 Task: Search one way flight ticket for 3 adults in first from Florence: Florence Regional Airport to Rockford: Chicago Rockford International Airport(was Northwest Chicagoland Regional Airport At Rockford) on 5-1-2023. Choice of flights is Sun country airlines. Number of bags: 1 carry on bag. Price is upto 100000. Outbound departure time preference is 4:15.
Action: Mouse moved to (224, 327)
Screenshot: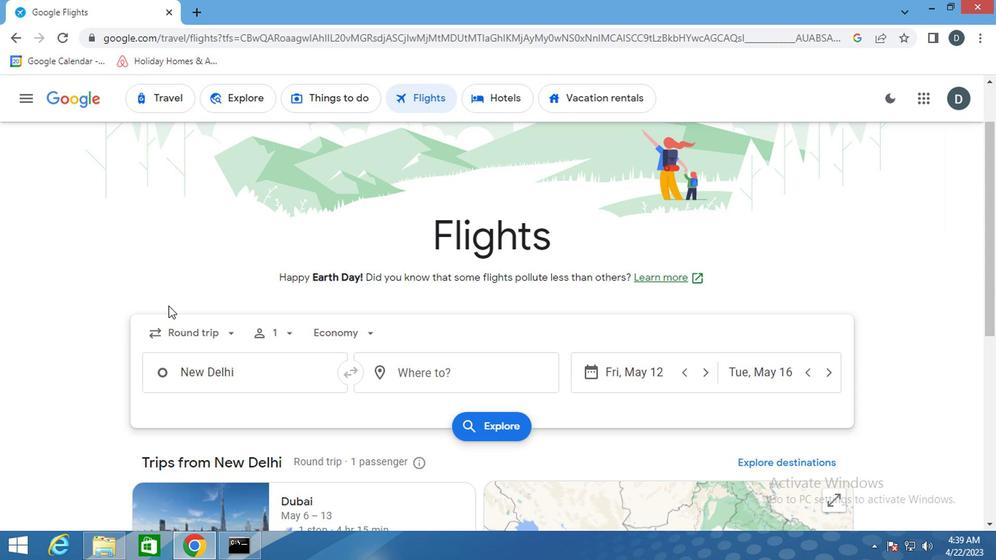 
Action: Mouse pressed left at (224, 327)
Screenshot: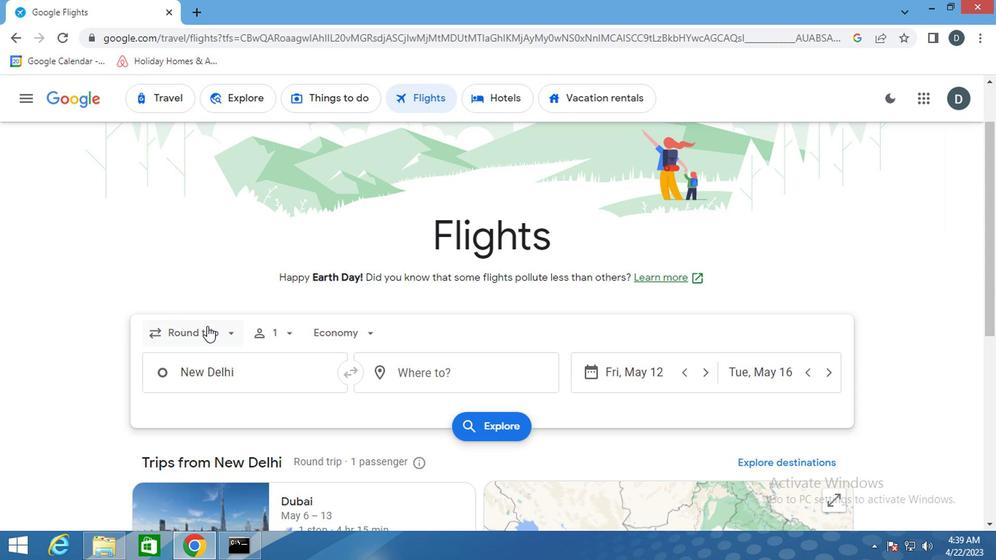 
Action: Mouse moved to (240, 383)
Screenshot: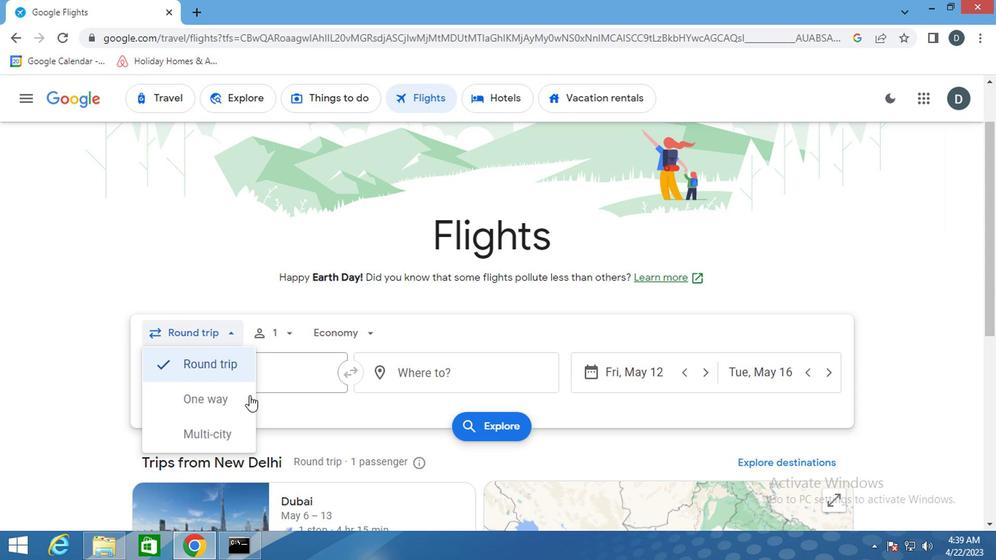 
Action: Mouse pressed left at (240, 383)
Screenshot: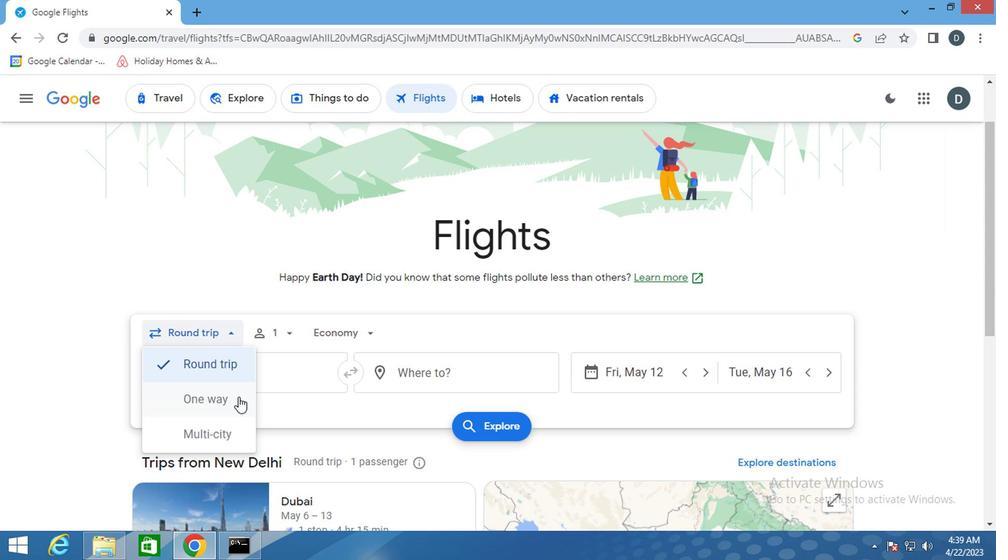 
Action: Mouse moved to (273, 323)
Screenshot: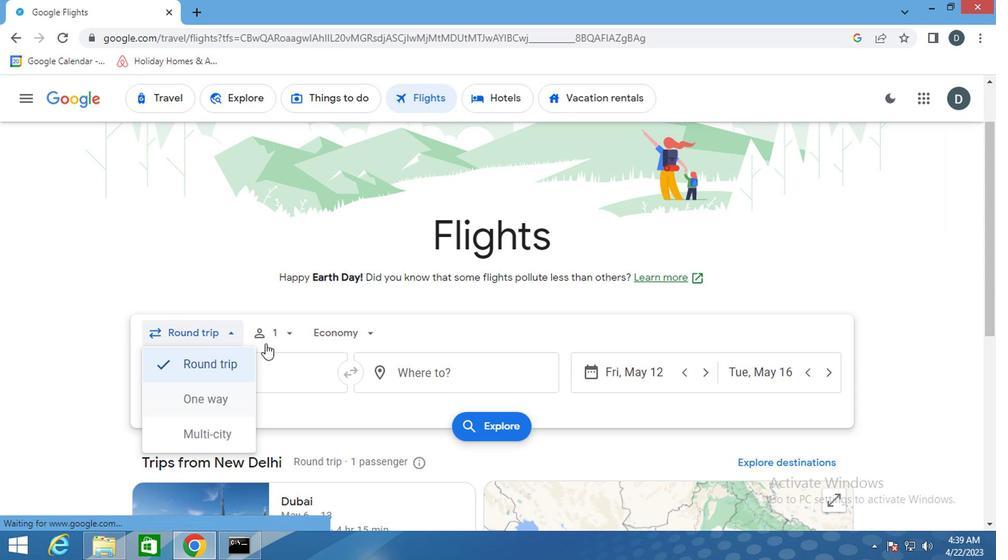 
Action: Mouse pressed left at (273, 323)
Screenshot: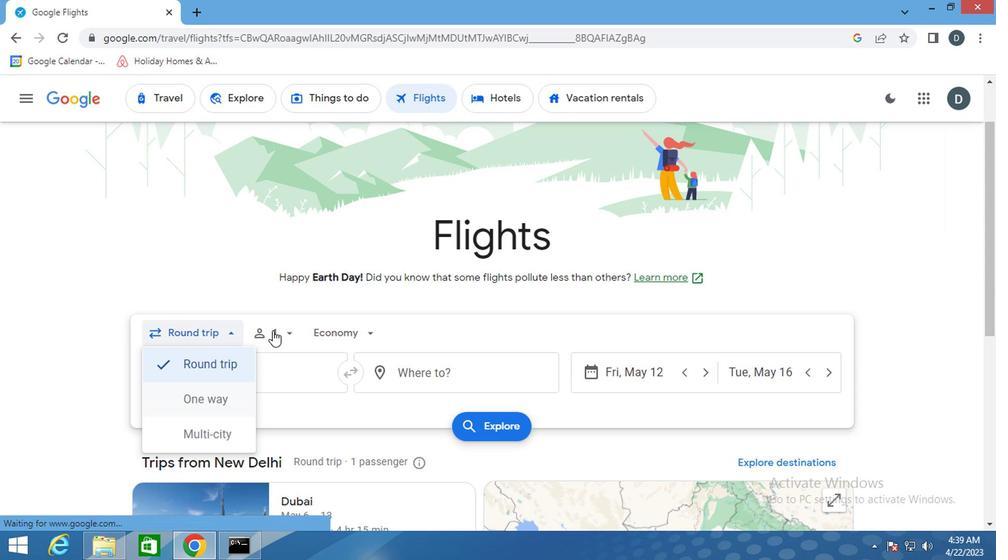 
Action: Mouse moved to (370, 356)
Screenshot: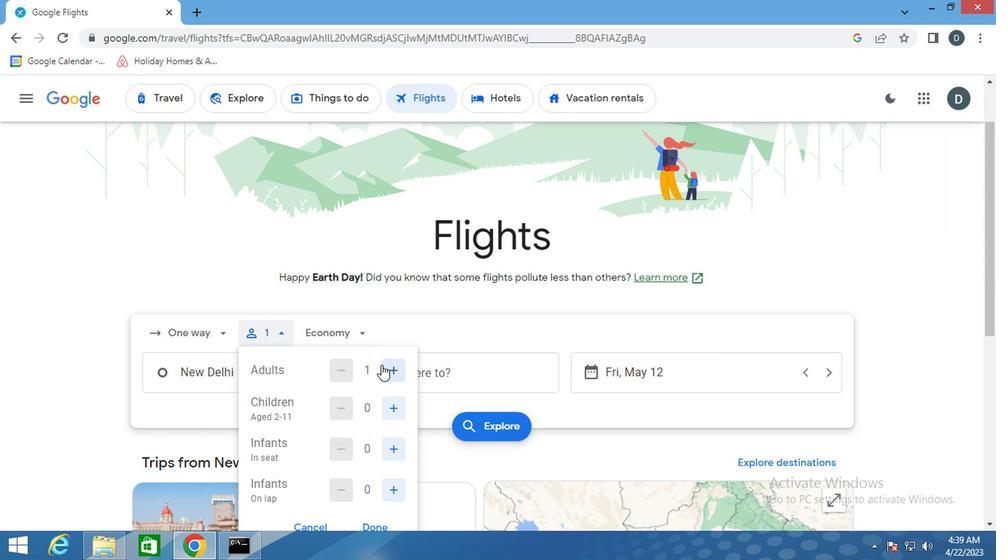 
Action: Mouse pressed left at (370, 356)
Screenshot: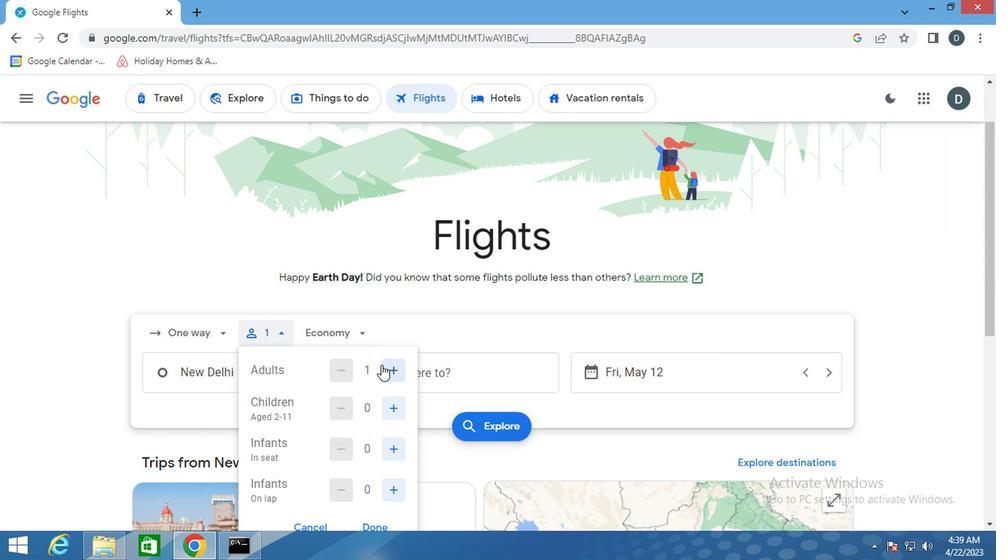 
Action: Mouse pressed left at (370, 356)
Screenshot: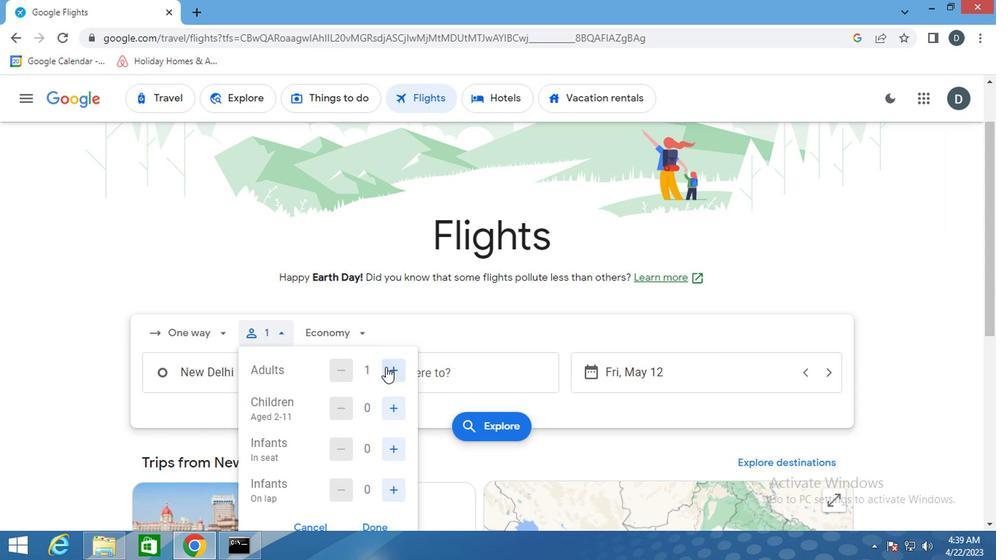 
Action: Mouse moved to (361, 497)
Screenshot: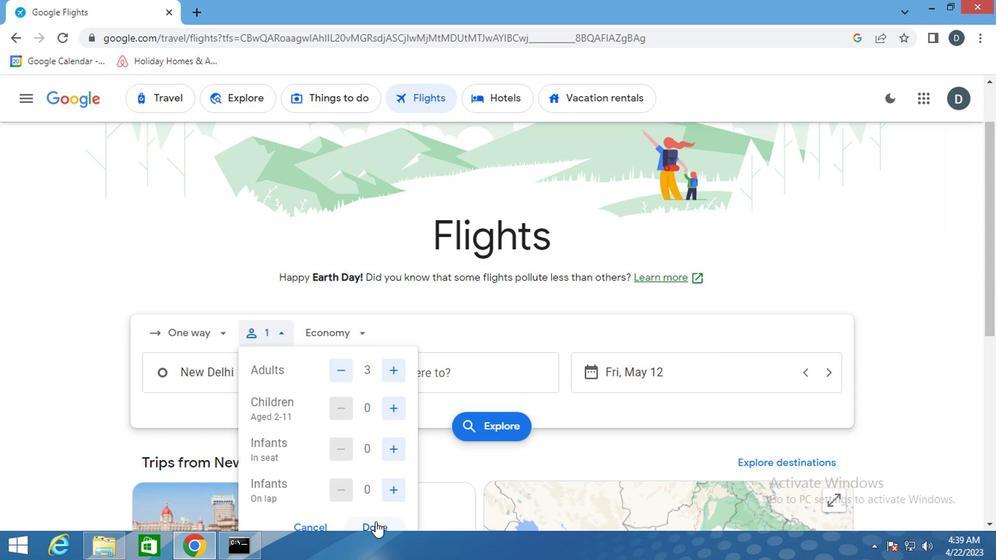 
Action: Mouse pressed left at (361, 497)
Screenshot: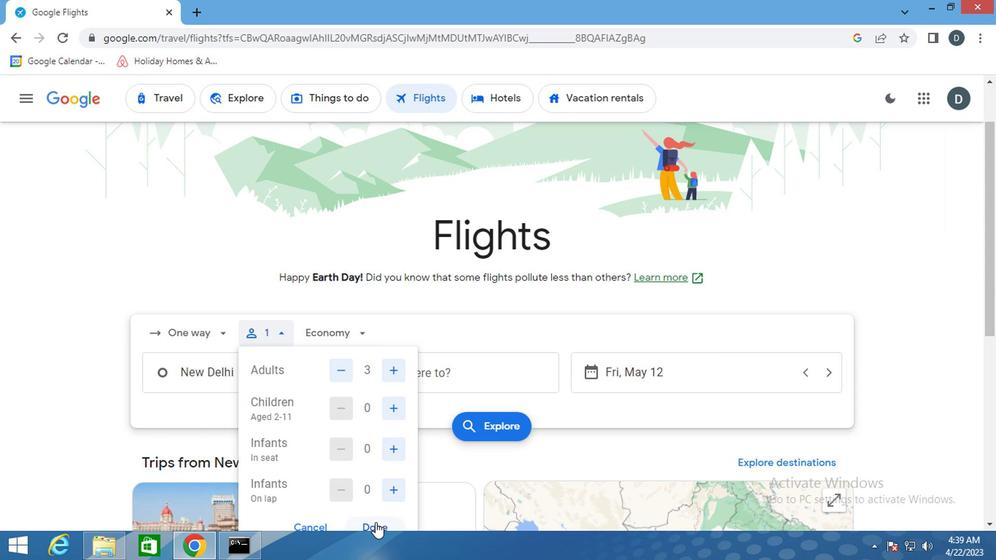 
Action: Mouse moved to (309, 317)
Screenshot: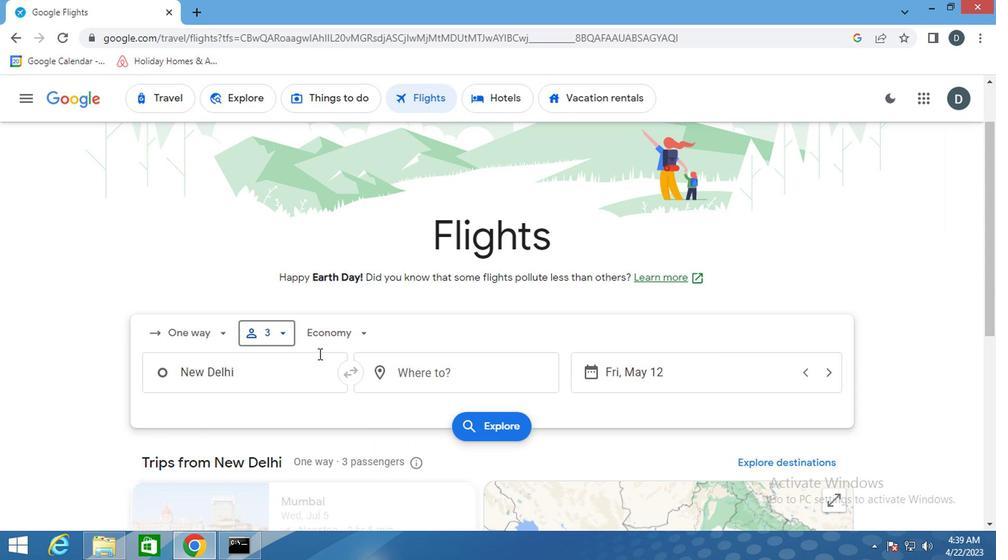 
Action: Mouse pressed left at (309, 317)
Screenshot: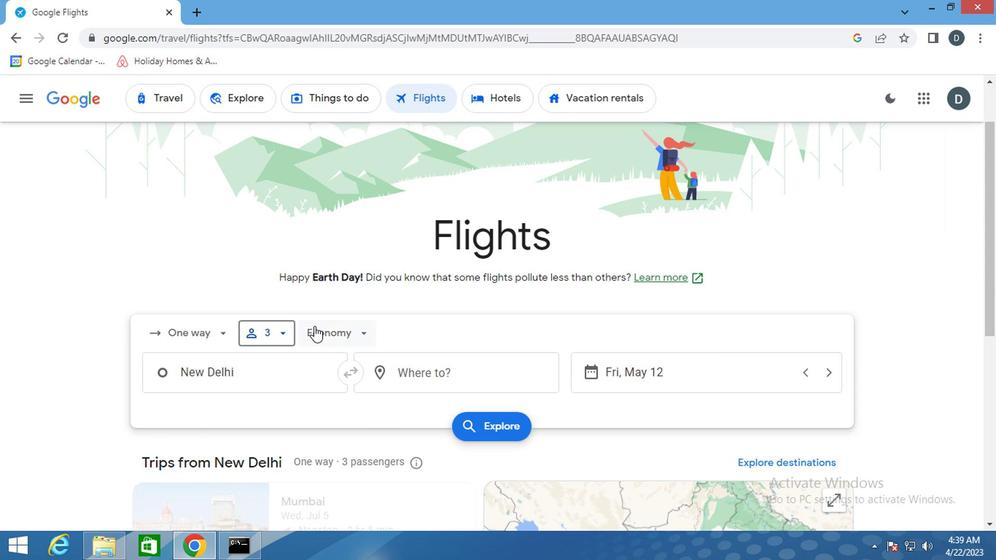 
Action: Mouse moved to (348, 441)
Screenshot: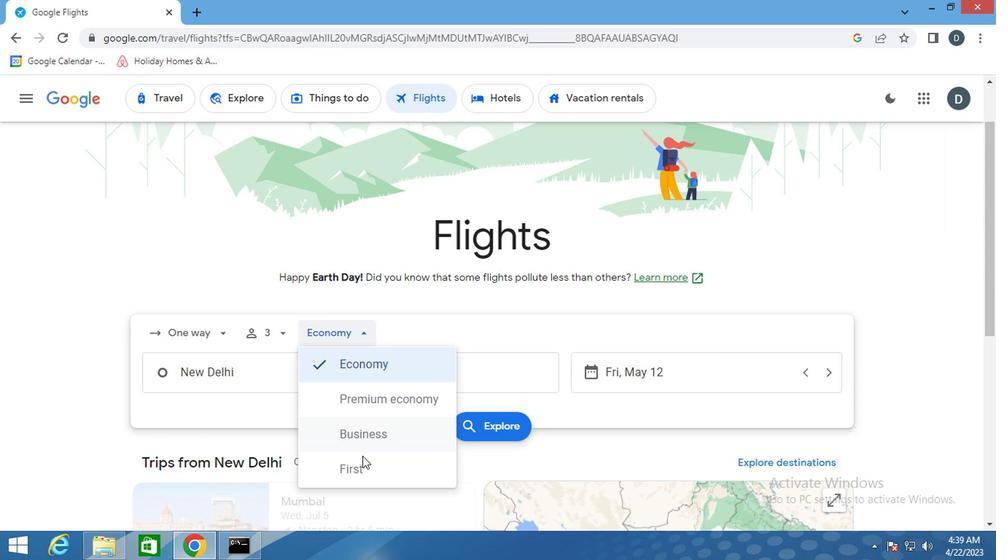 
Action: Mouse pressed left at (348, 441)
Screenshot: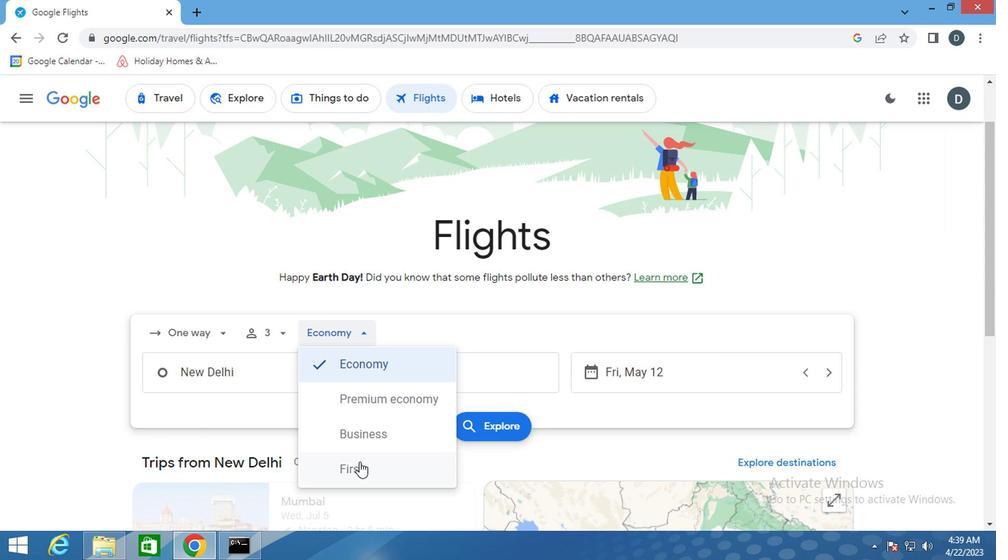 
Action: Mouse moved to (251, 351)
Screenshot: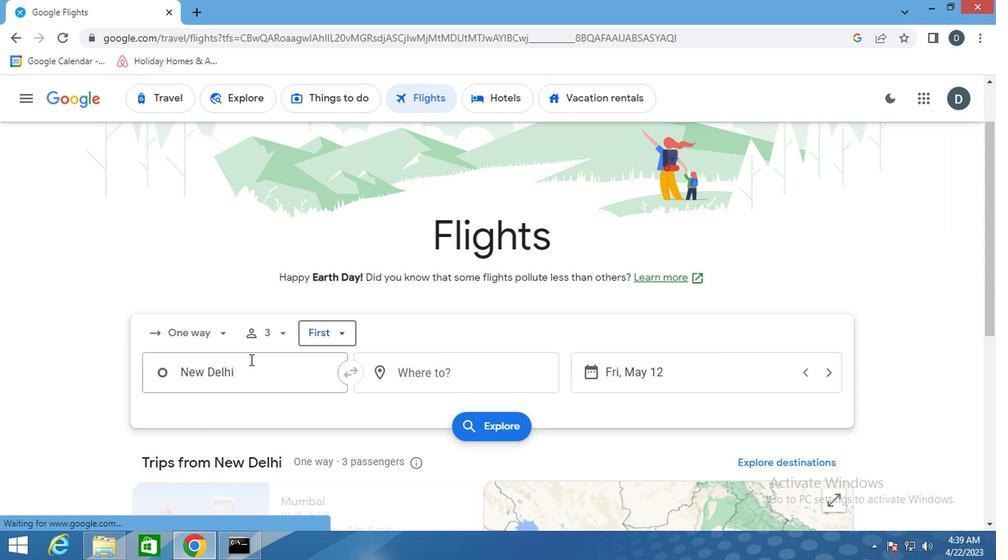 
Action: Mouse pressed left at (251, 351)
Screenshot: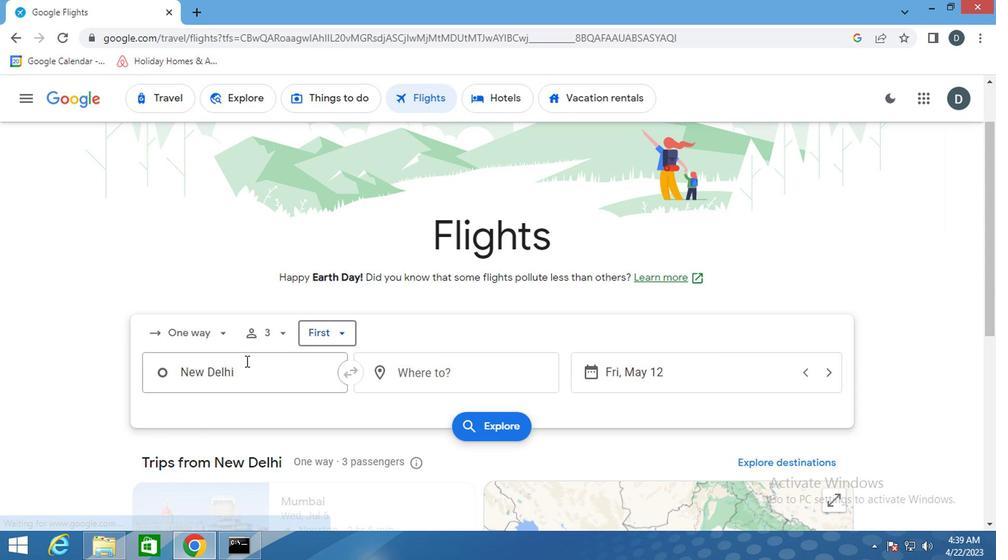 
Action: Key pressed <Key.shift><Key.shift><Key.shift><Key.shift><Key.shift><Key.shift><Key.shift><Key.shift>FLORE
Screenshot: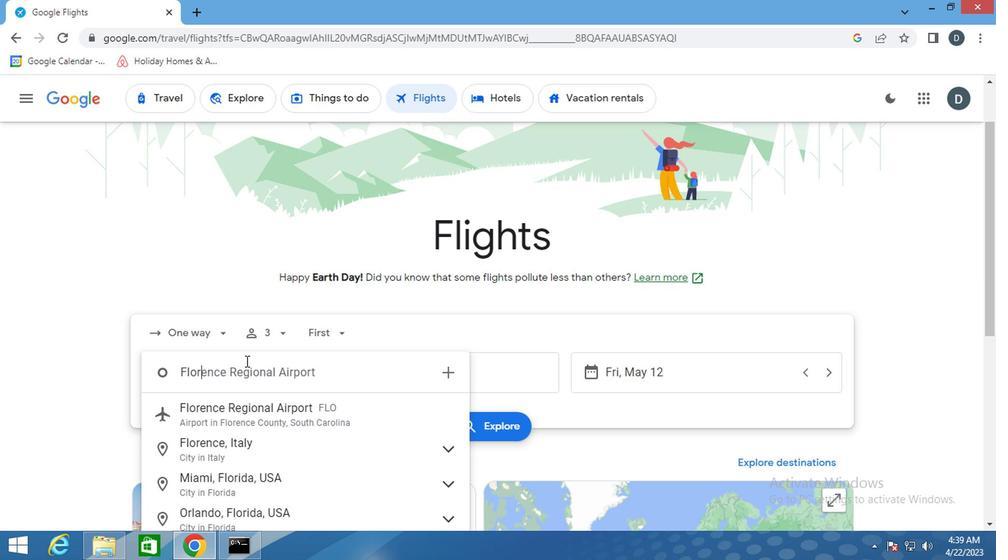
Action: Mouse moved to (297, 361)
Screenshot: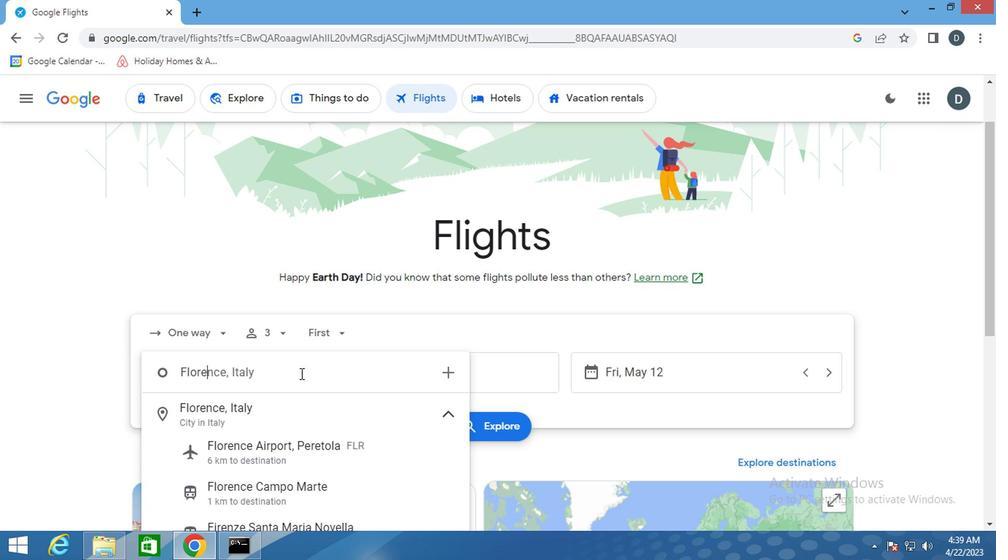 
Action: Key pressed NCE<Key.space><Key.shift><Key.shift><Key.shift><Key.shift><Key.shift>RE
Screenshot: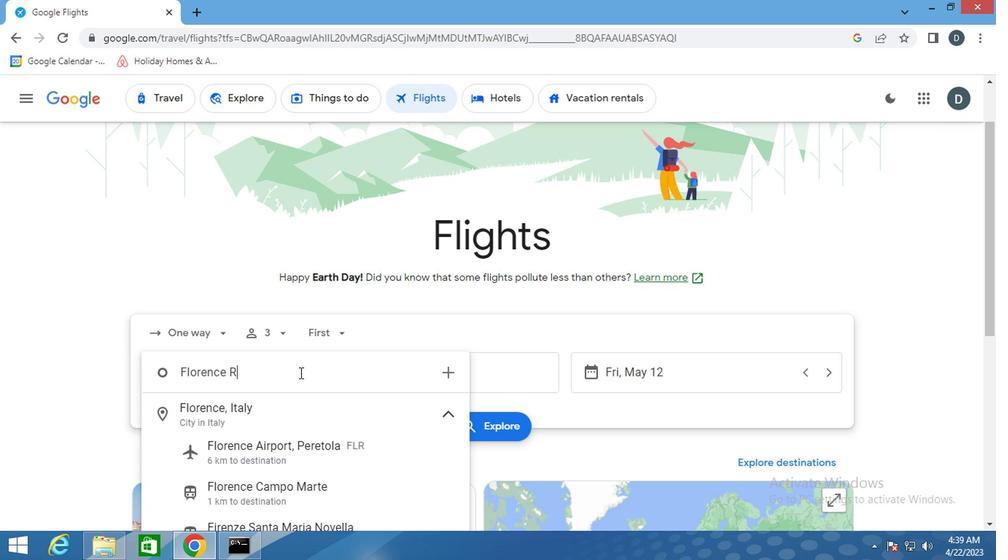 
Action: Mouse moved to (310, 403)
Screenshot: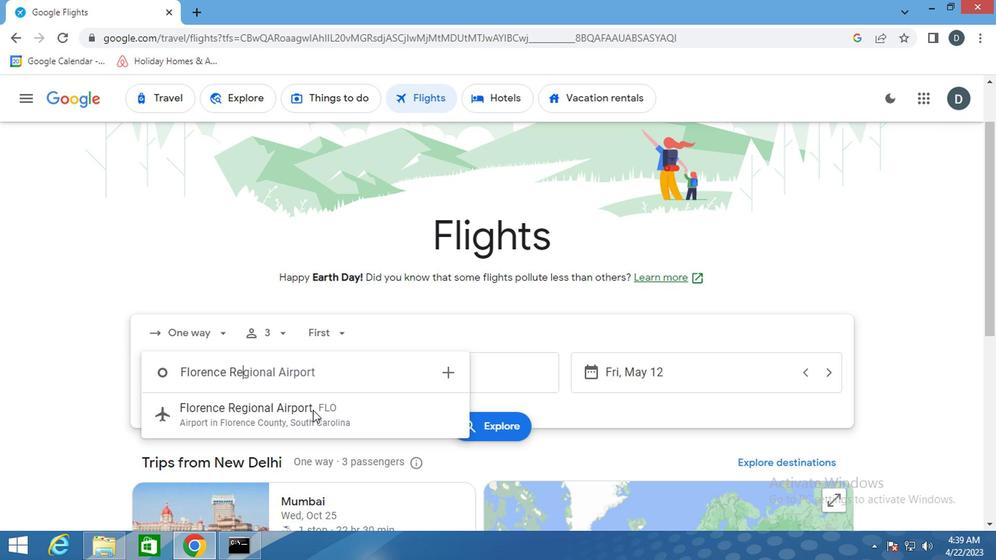 
Action: Mouse pressed left at (310, 403)
Screenshot: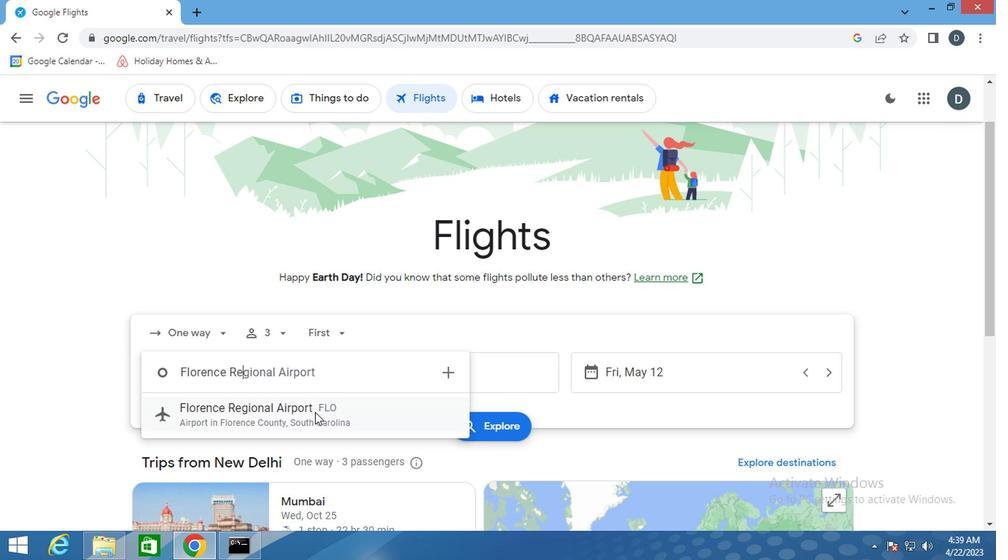 
Action: Mouse moved to (427, 372)
Screenshot: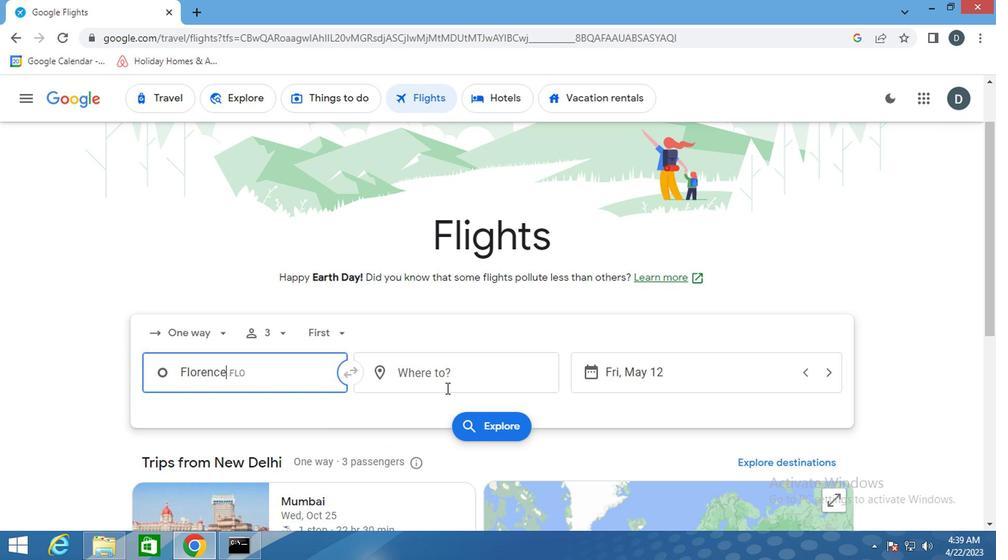 
Action: Mouse pressed left at (427, 372)
Screenshot: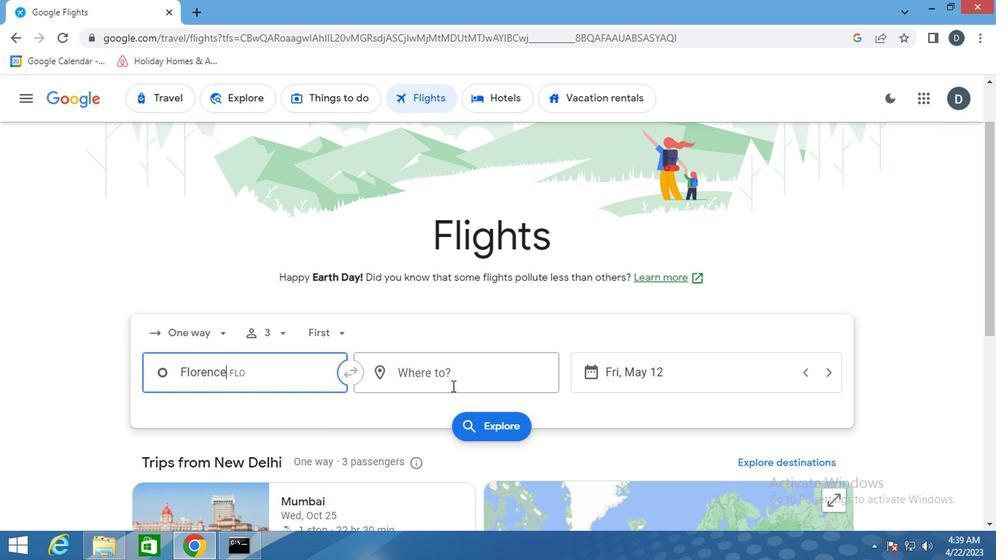 
Action: Key pressed <Key.shift>ROCKFORD
Screenshot: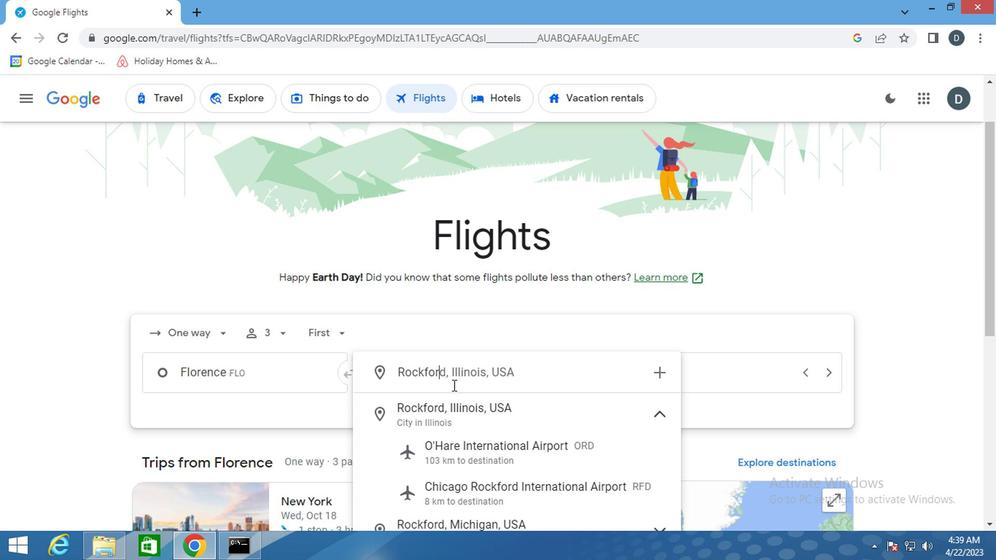 
Action: Mouse moved to (454, 459)
Screenshot: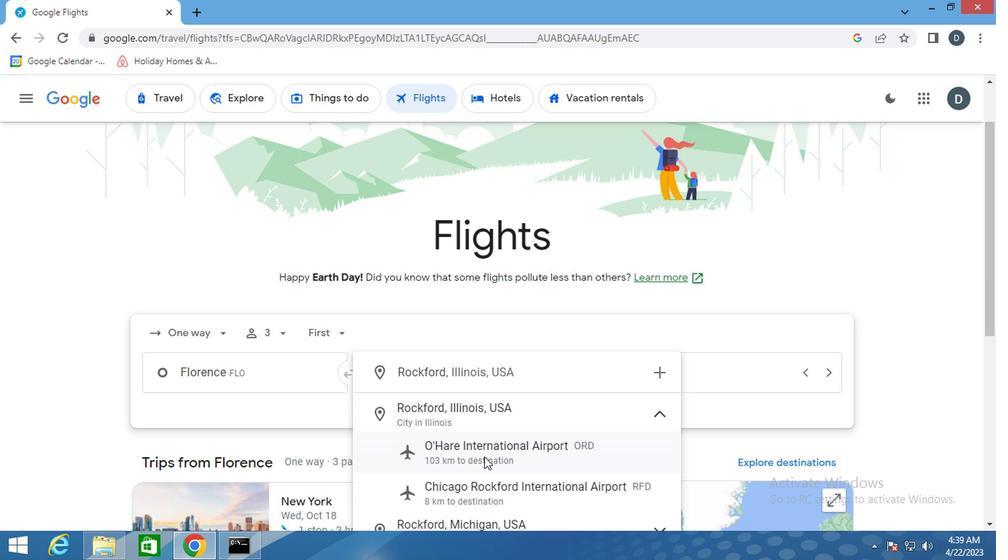 
Action: Mouse pressed left at (454, 459)
Screenshot: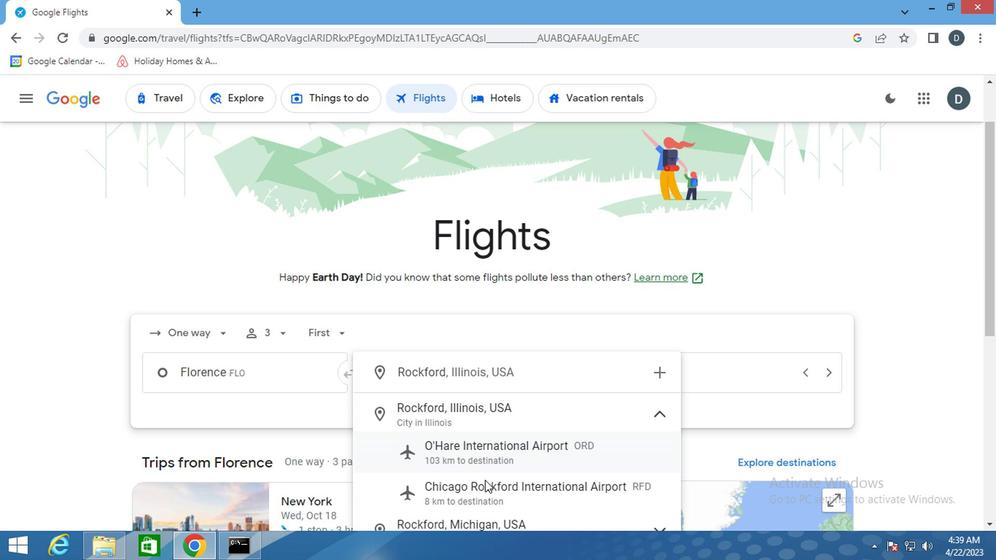 
Action: Mouse moved to (565, 363)
Screenshot: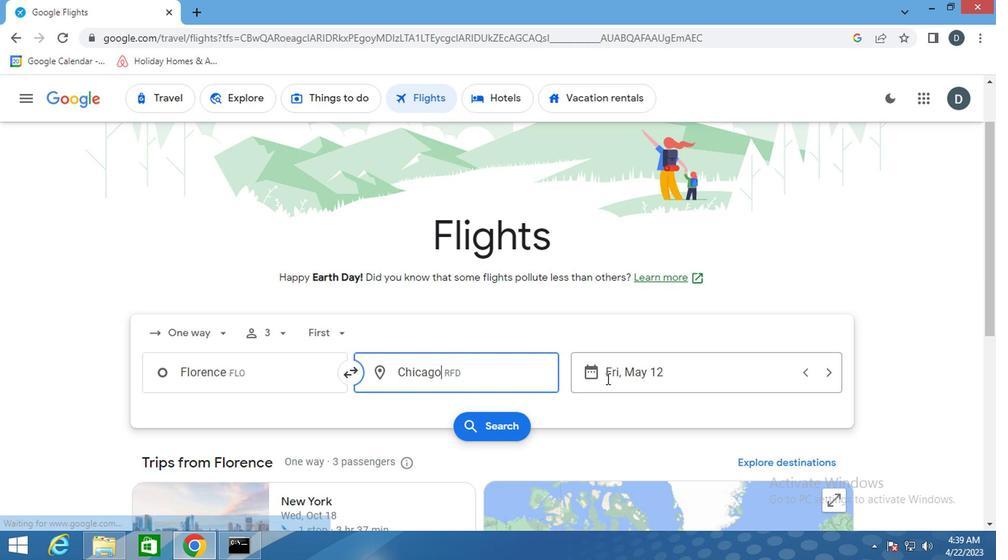 
Action: Mouse pressed left at (565, 363)
Screenshot: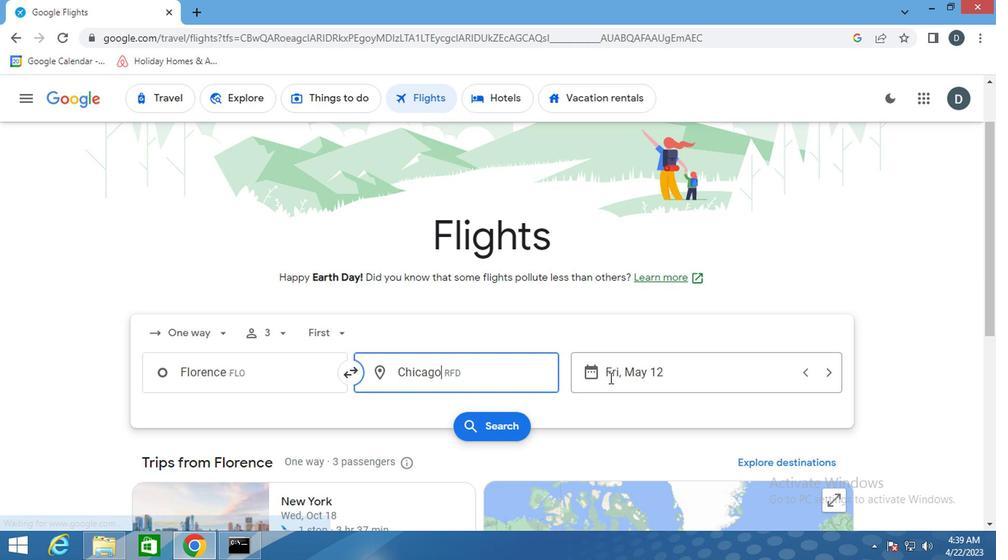 
Action: Mouse moved to (582, 271)
Screenshot: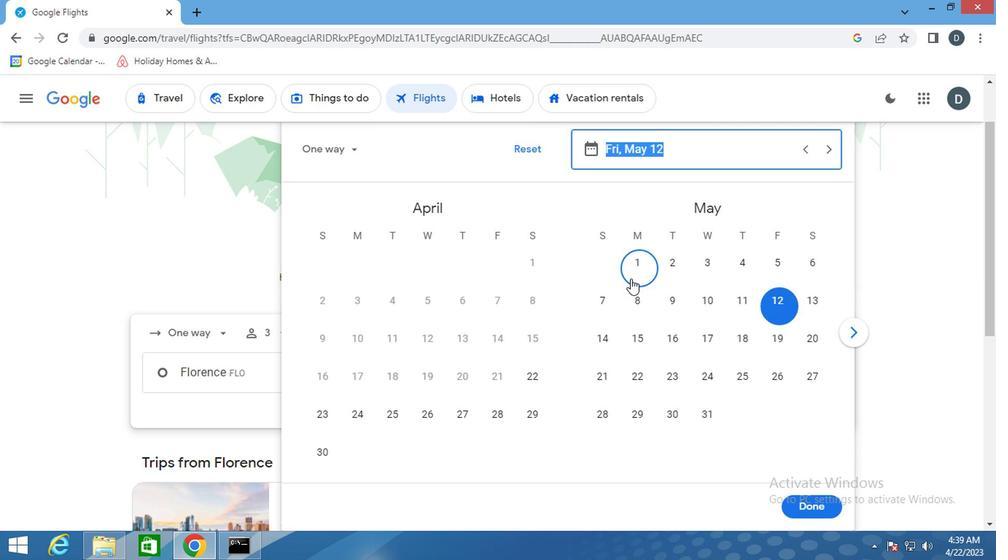 
Action: Mouse pressed left at (582, 271)
Screenshot: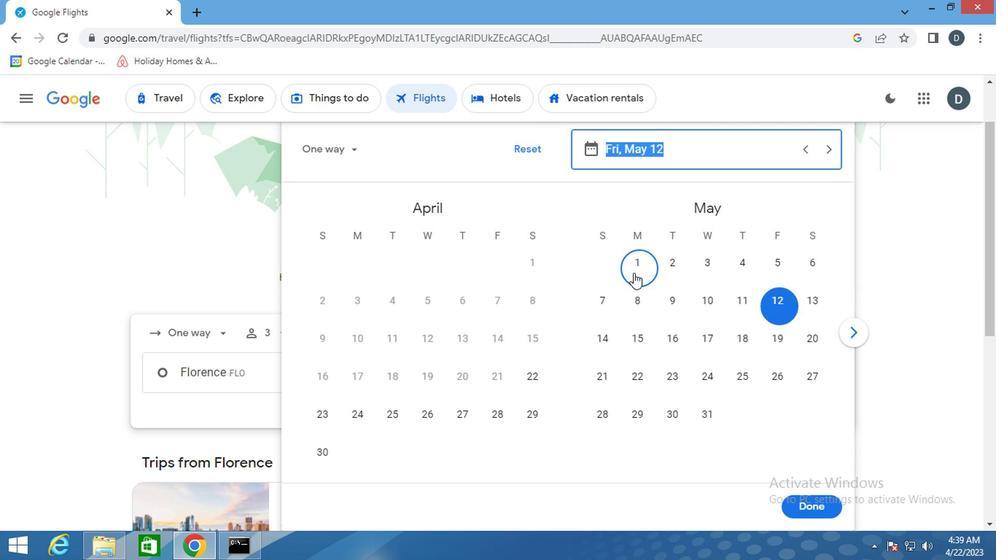 
Action: Mouse moved to (728, 485)
Screenshot: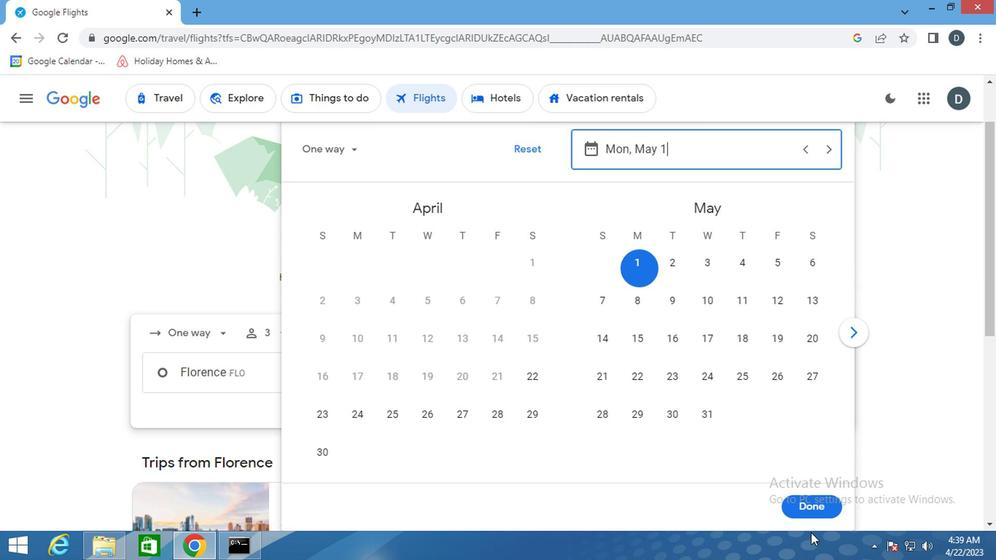 
Action: Mouse pressed left at (728, 485)
Screenshot: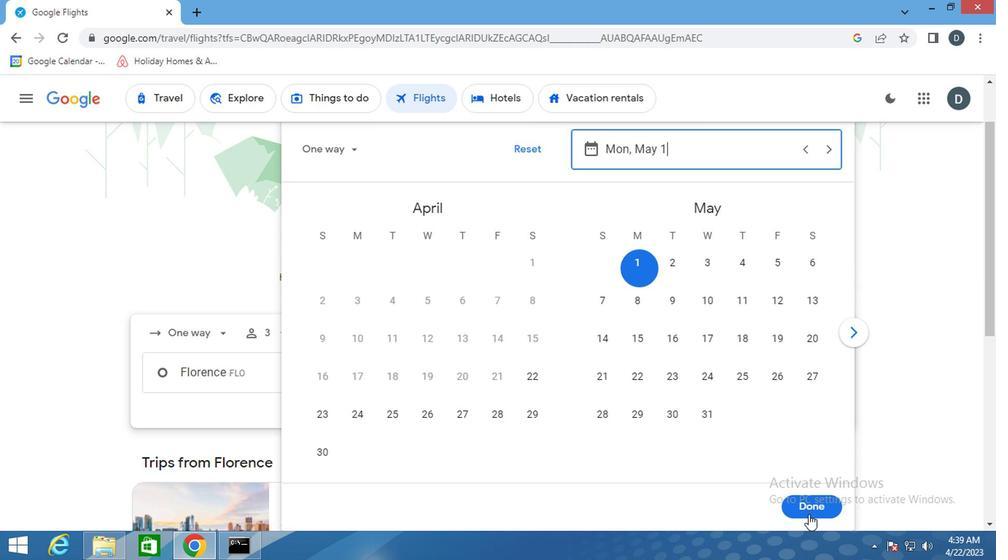 
Action: Mouse moved to (466, 410)
Screenshot: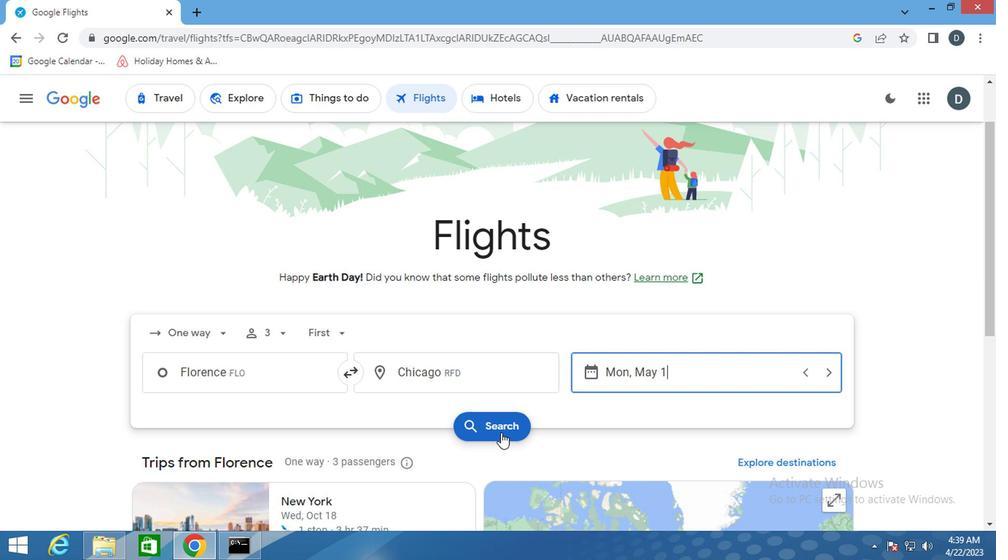 
Action: Mouse pressed left at (466, 410)
Screenshot: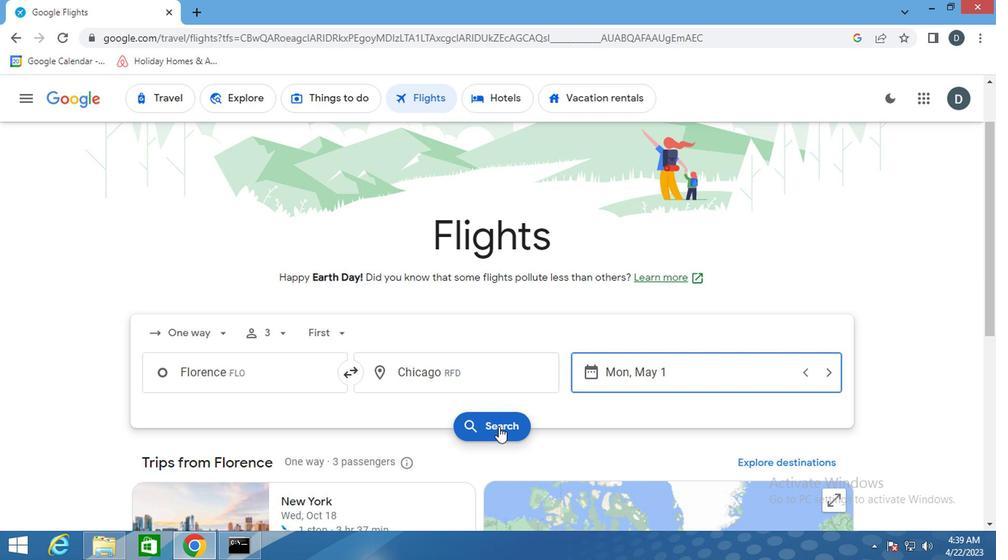 
Action: Mouse moved to (187, 230)
Screenshot: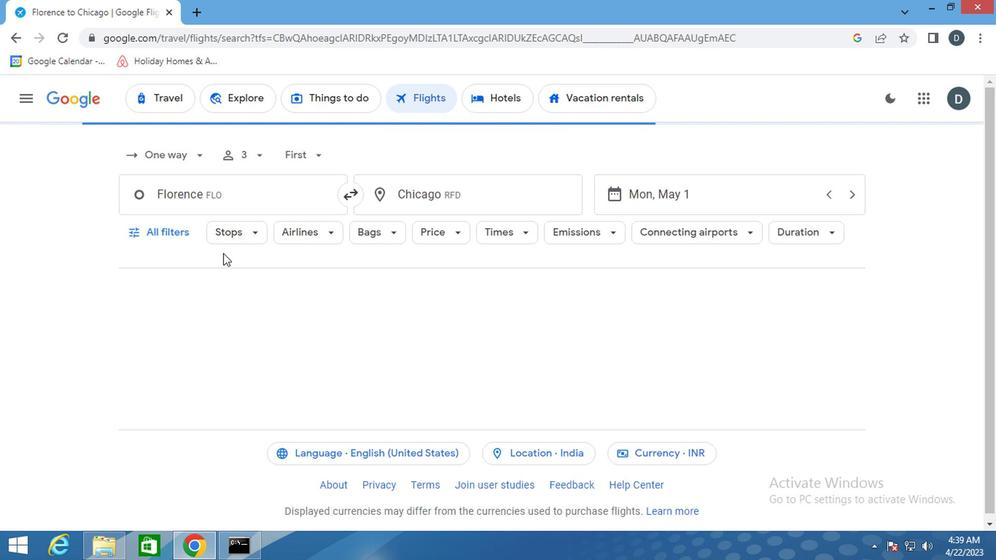 
Action: Mouse pressed left at (187, 230)
Screenshot: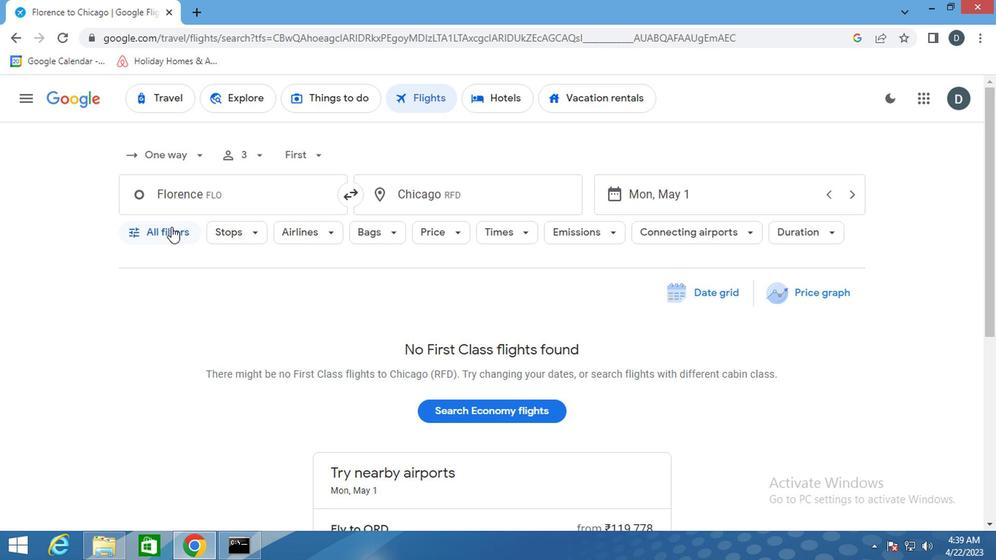 
Action: Mouse moved to (225, 364)
Screenshot: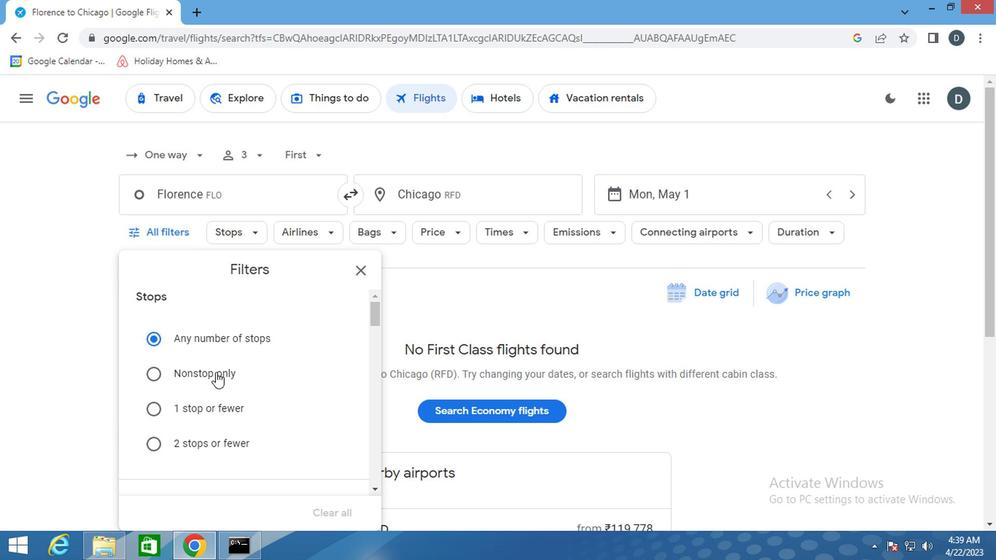 
Action: Mouse scrolled (225, 363) with delta (0, 0)
Screenshot: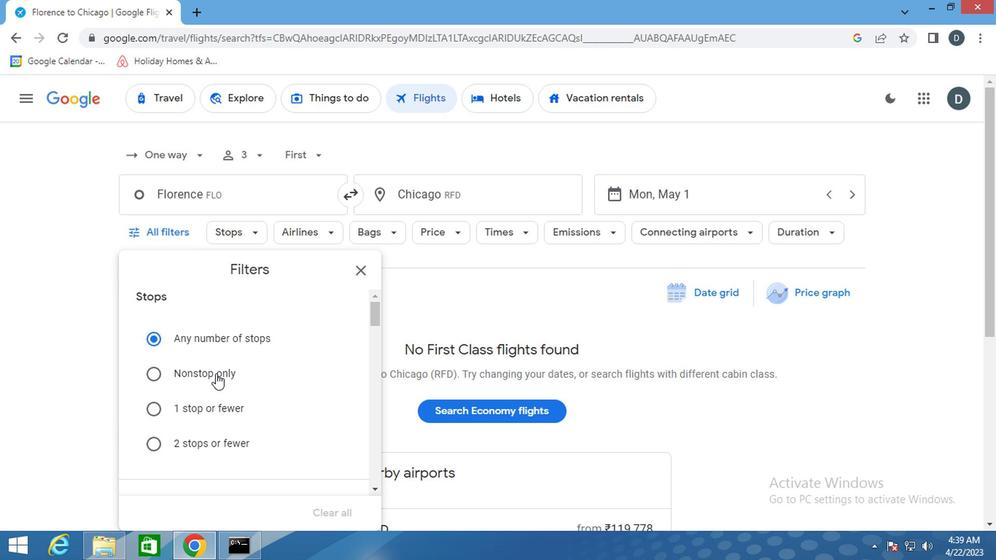
Action: Mouse moved to (225, 365)
Screenshot: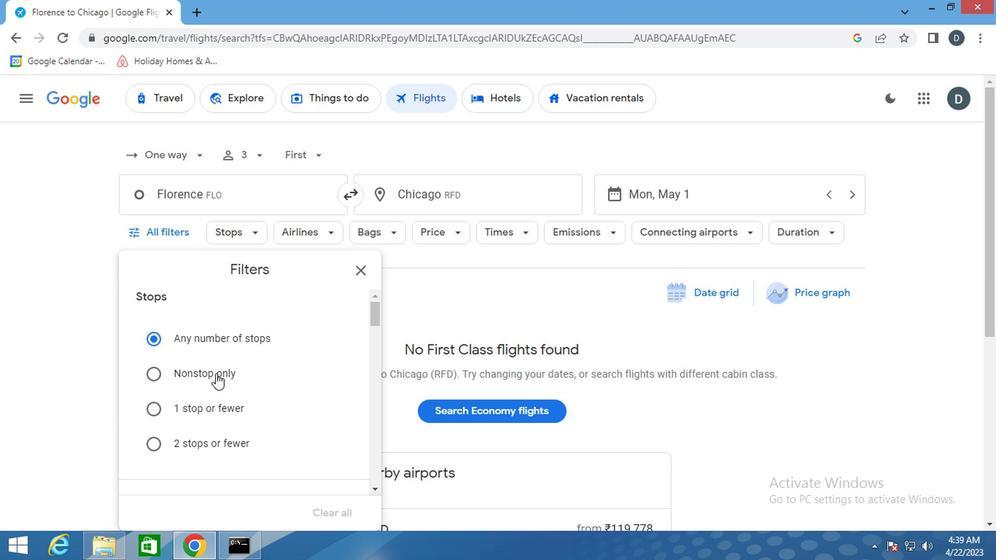 
Action: Mouse scrolled (225, 364) with delta (0, -1)
Screenshot: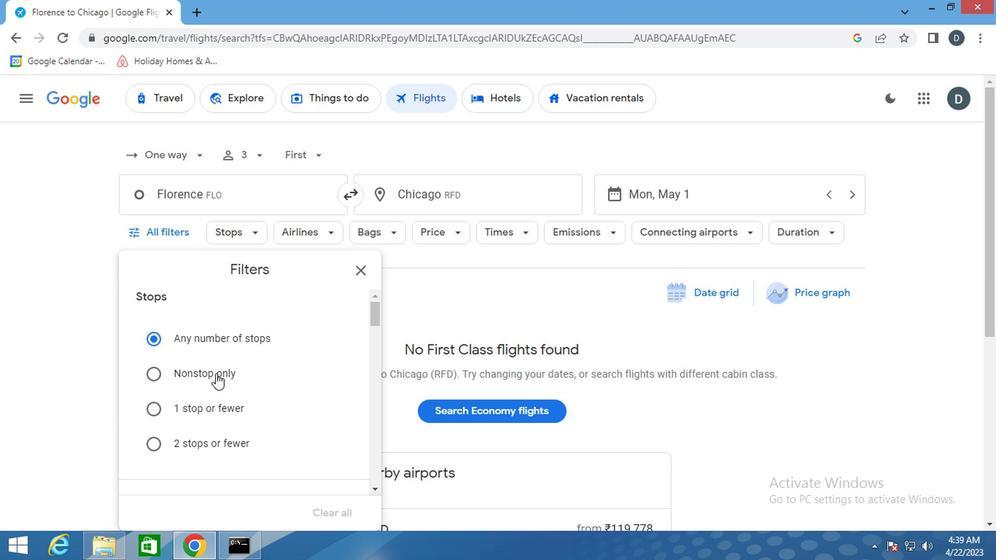 
Action: Mouse scrolled (225, 364) with delta (0, -1)
Screenshot: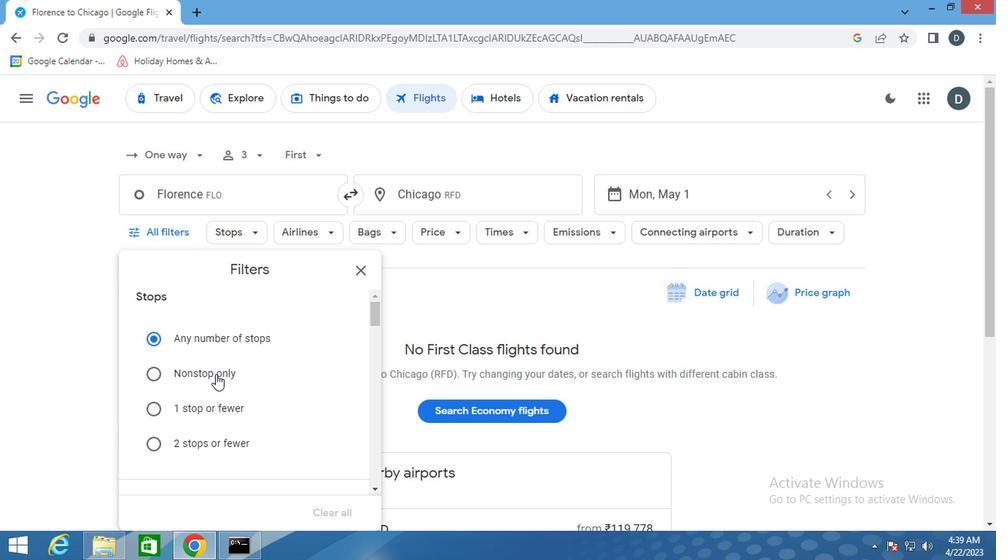 
Action: Mouse moved to (268, 386)
Screenshot: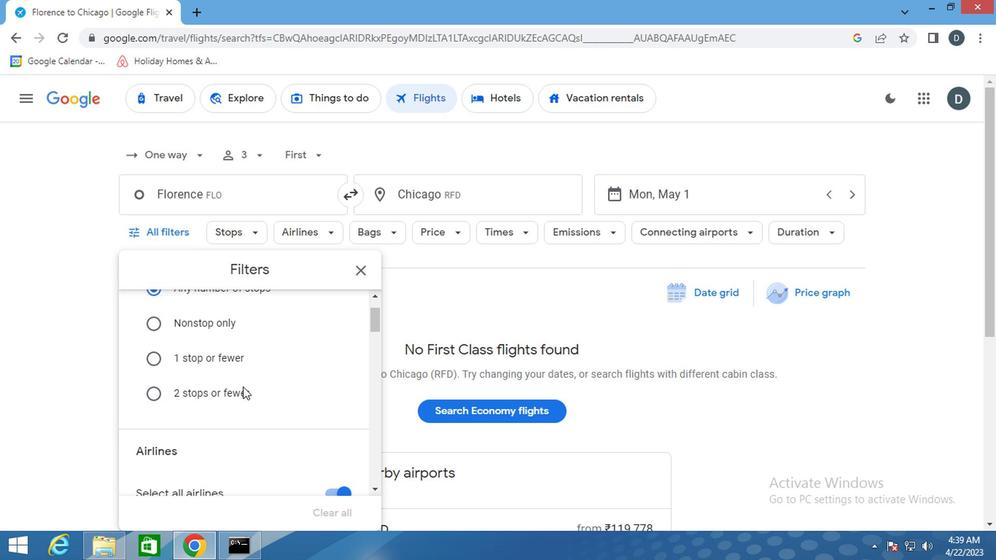
Action: Mouse scrolled (268, 385) with delta (0, 0)
Screenshot: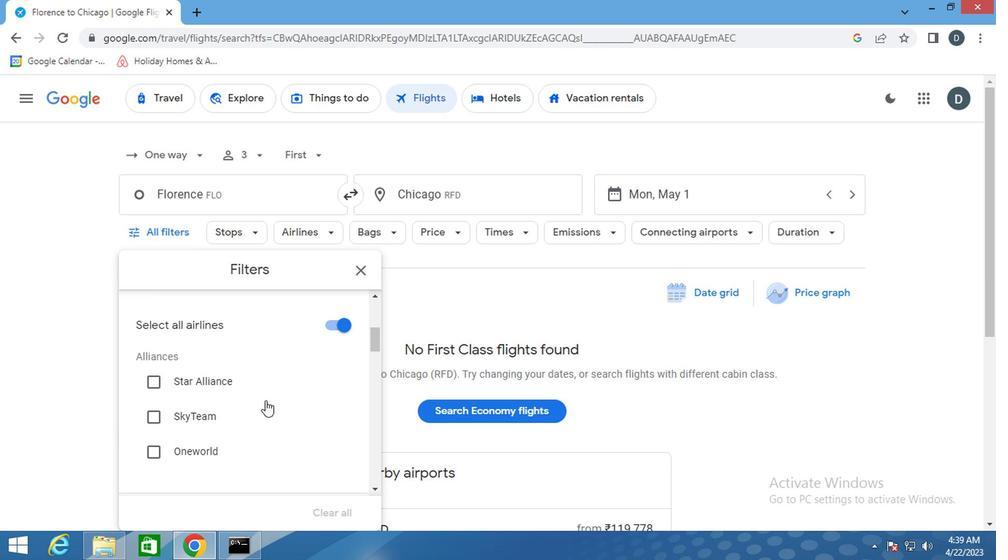 
Action: Mouse scrolled (268, 385) with delta (0, 0)
Screenshot: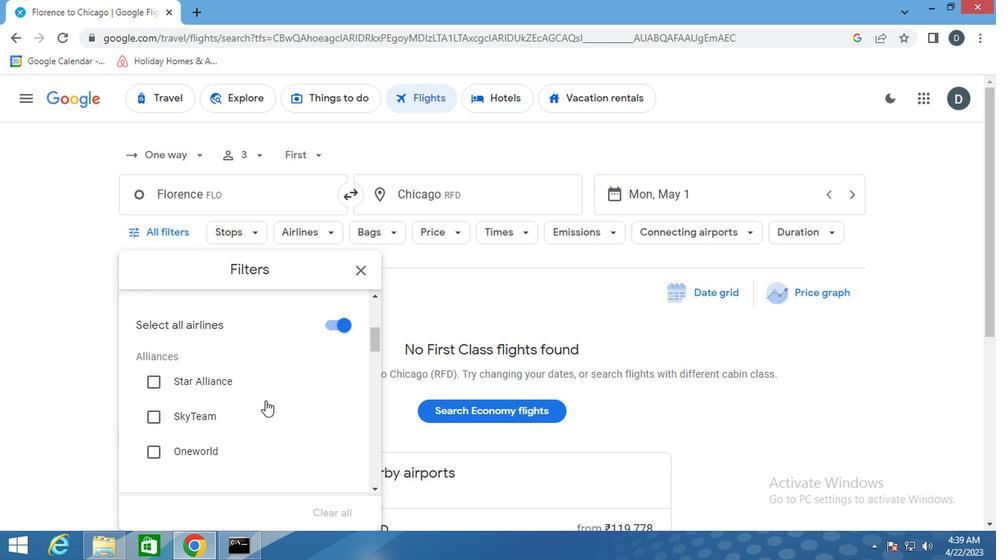 
Action: Mouse scrolled (268, 385) with delta (0, 0)
Screenshot: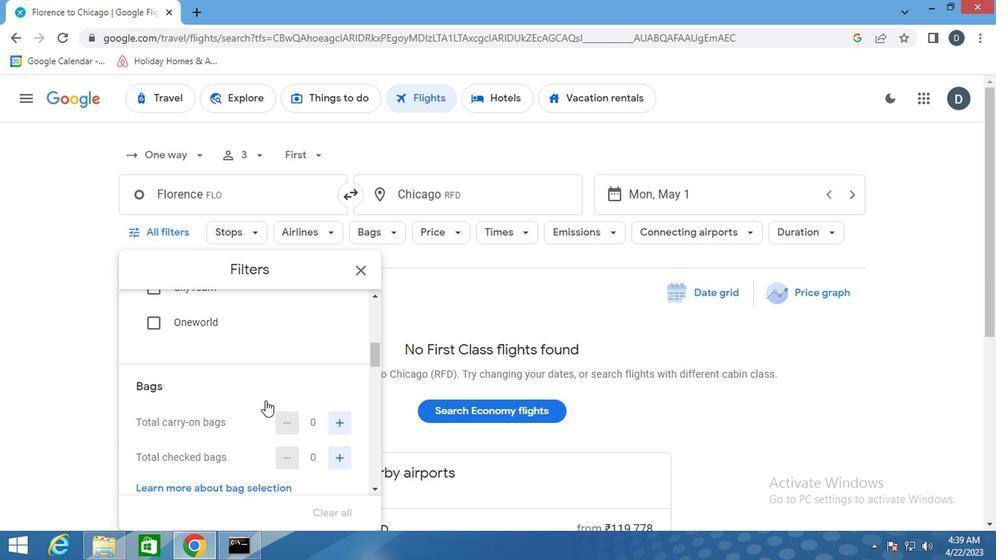 
Action: Mouse moved to (328, 333)
Screenshot: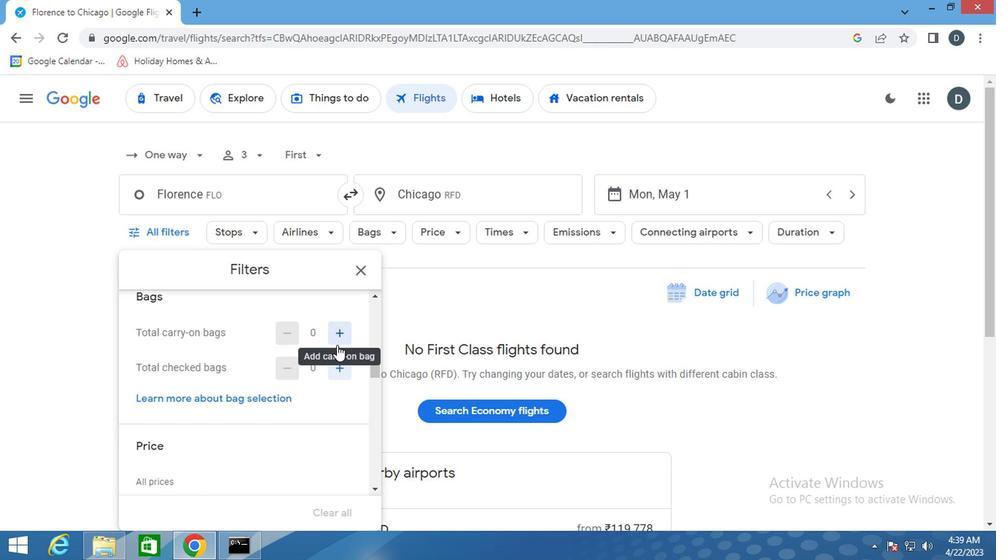 
Action: Mouse pressed left at (328, 333)
Screenshot: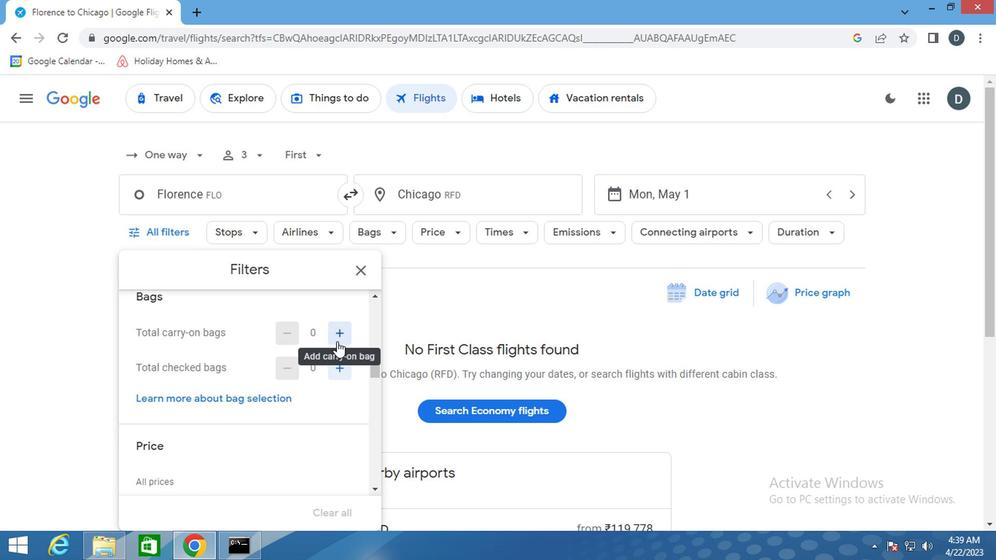 
Action: Mouse moved to (319, 403)
Screenshot: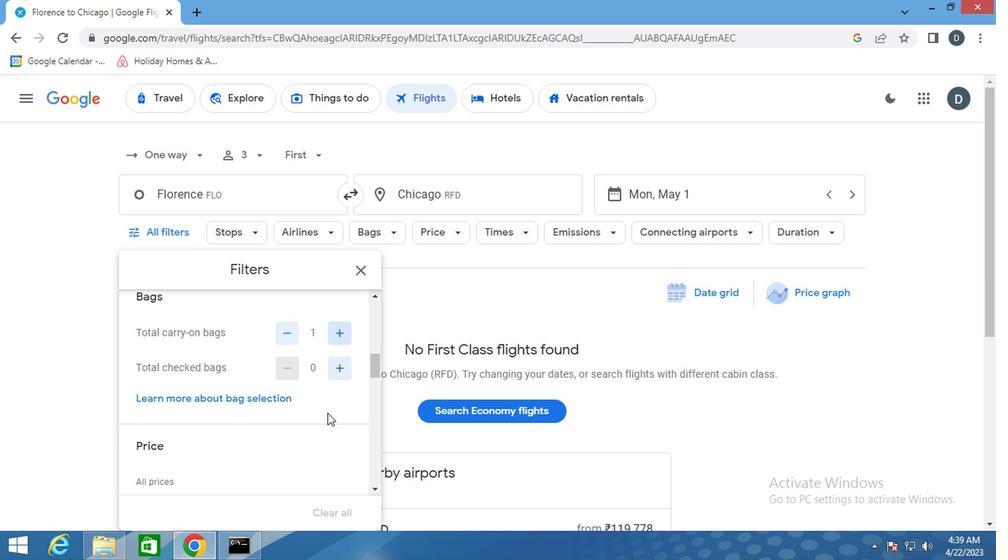 
Action: Mouse scrolled (319, 403) with delta (0, 0)
Screenshot: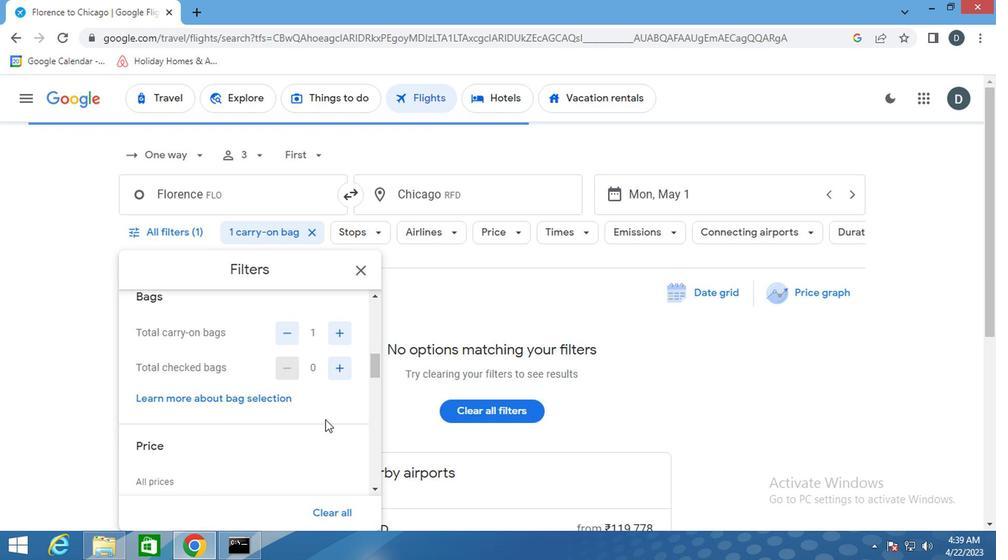 
Action: Mouse moved to (337, 425)
Screenshot: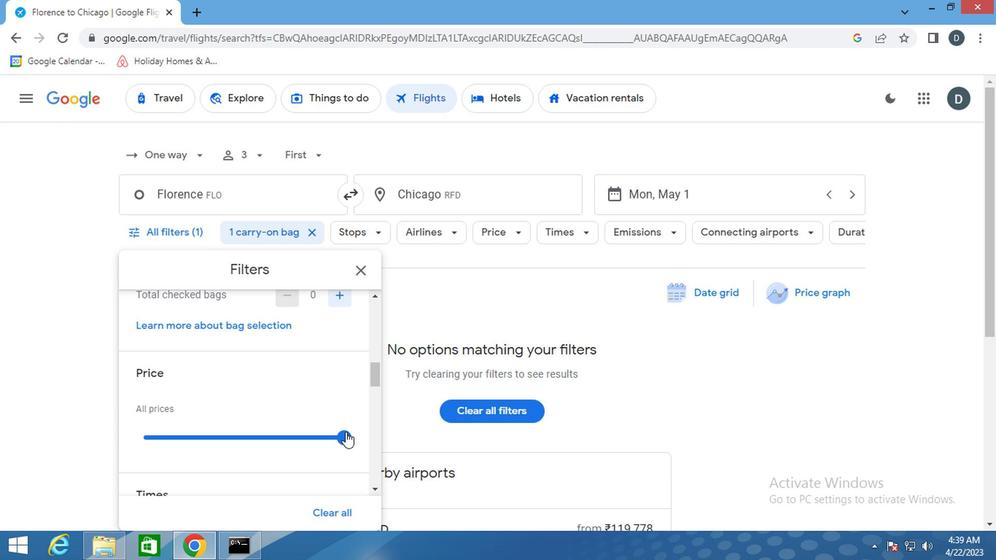 
Action: Mouse pressed left at (337, 425)
Screenshot: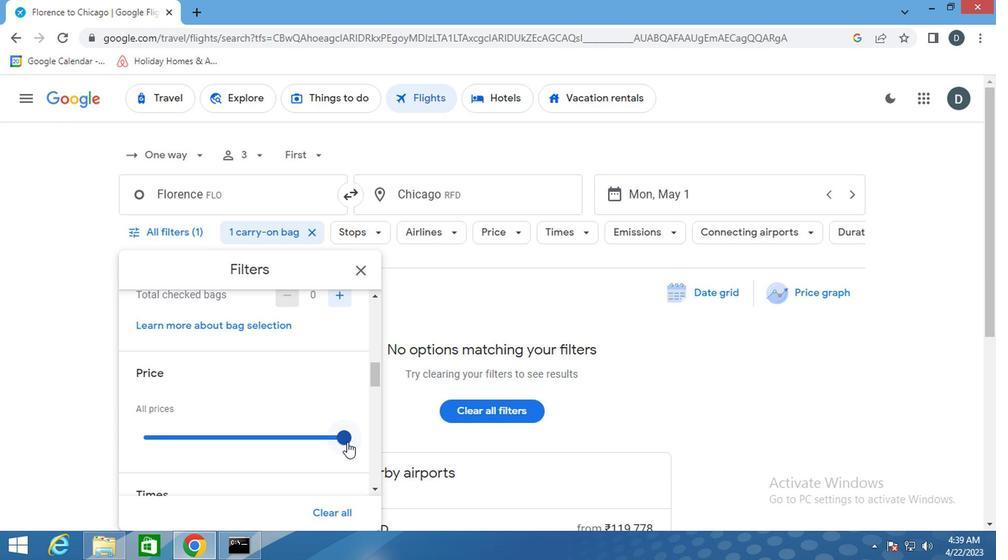 
Action: Mouse moved to (311, 377)
Screenshot: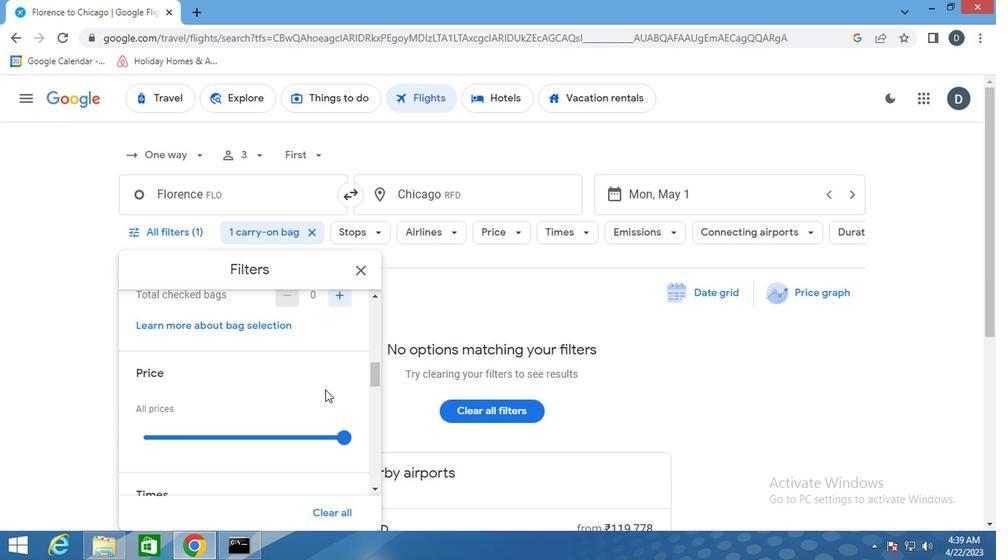 
Action: Mouse scrolled (311, 376) with delta (0, -1)
Screenshot: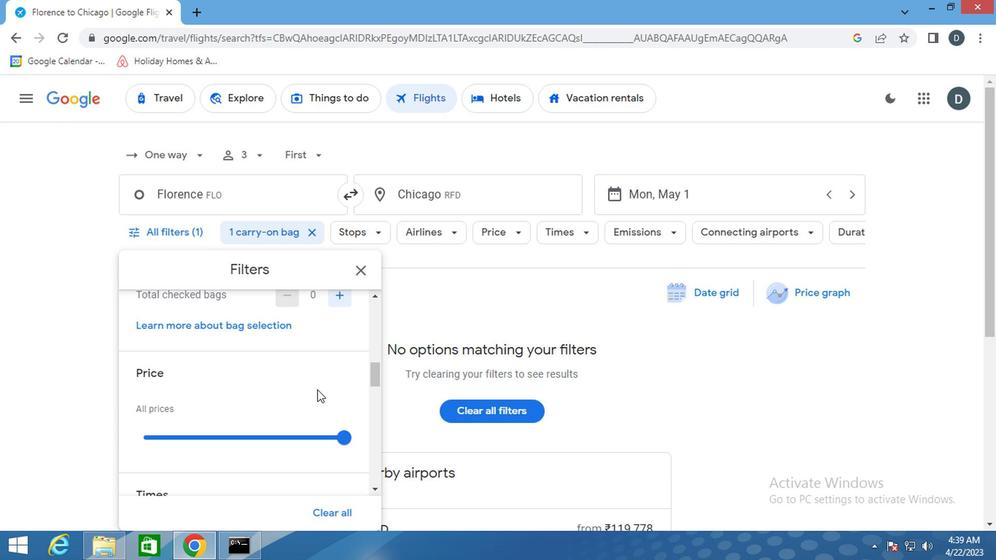 
Action: Mouse scrolled (311, 376) with delta (0, -1)
Screenshot: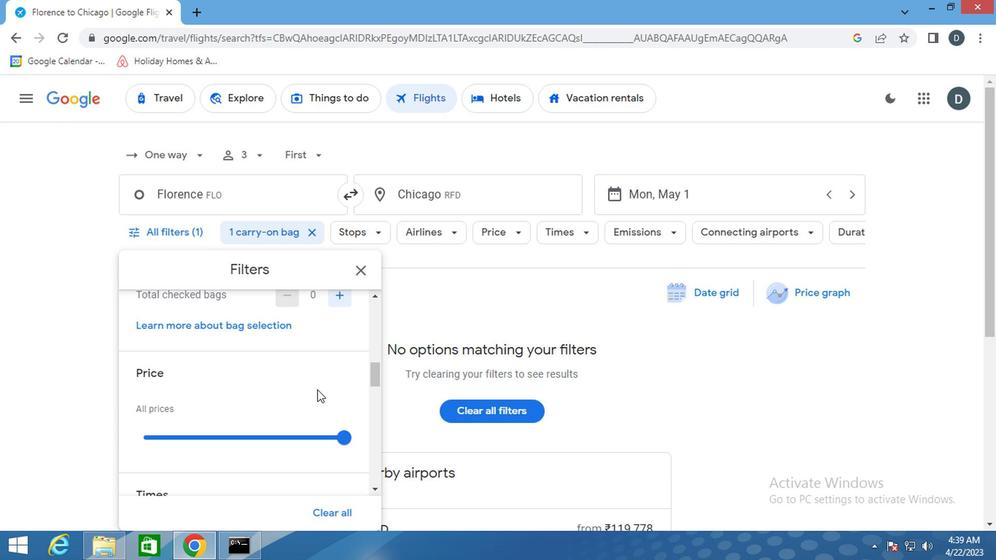 
Action: Mouse moved to (168, 428)
Screenshot: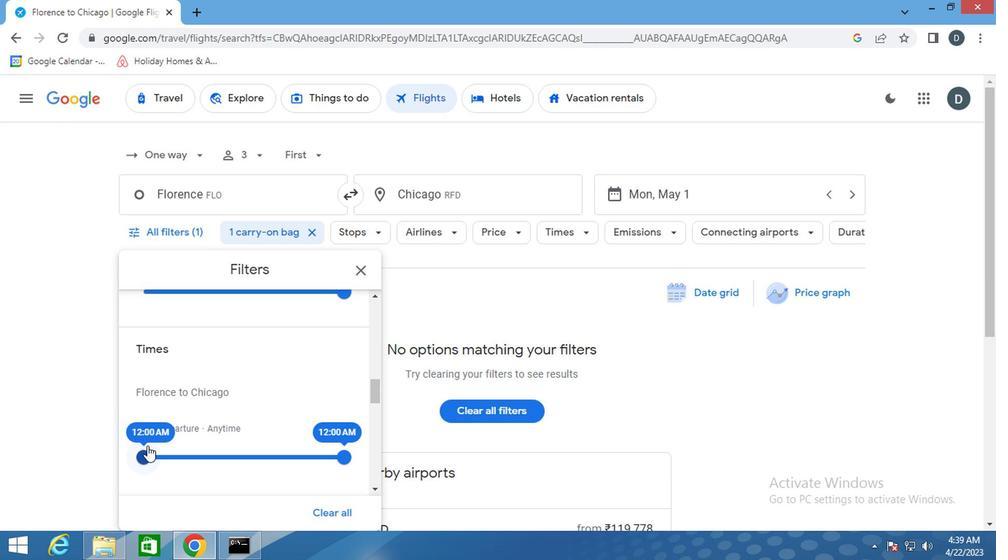 
Action: Mouse pressed left at (168, 428)
Screenshot: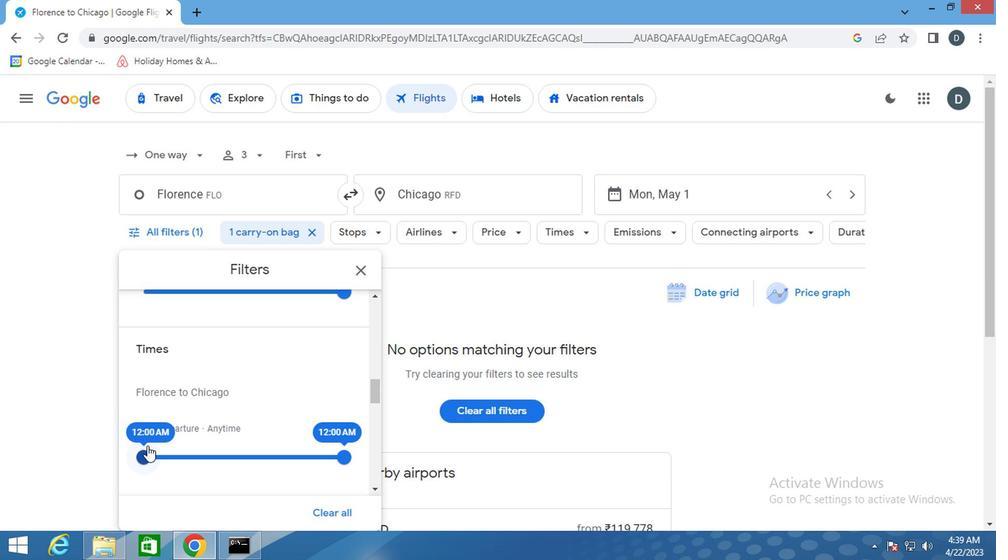 
Action: Mouse moved to (335, 435)
Screenshot: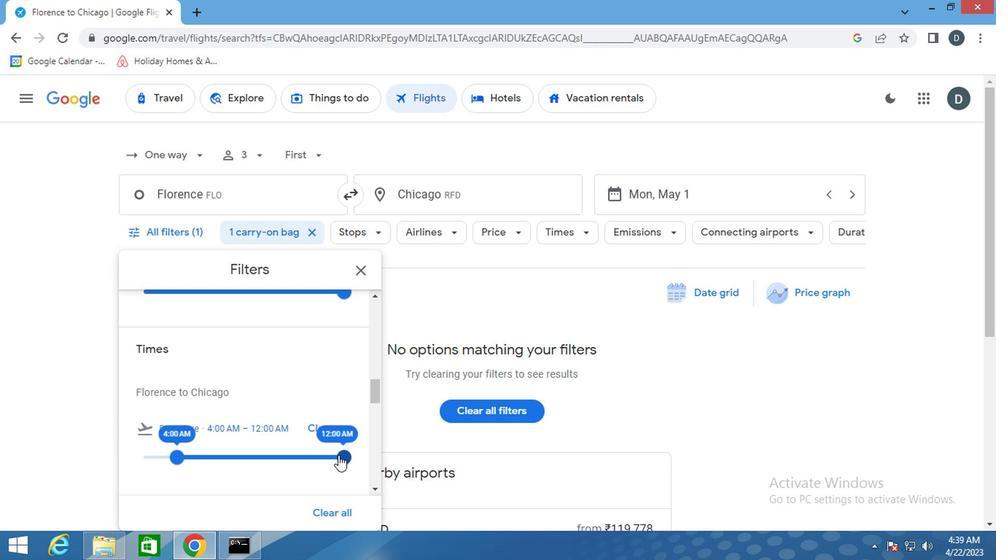 
Action: Mouse pressed left at (335, 435)
Screenshot: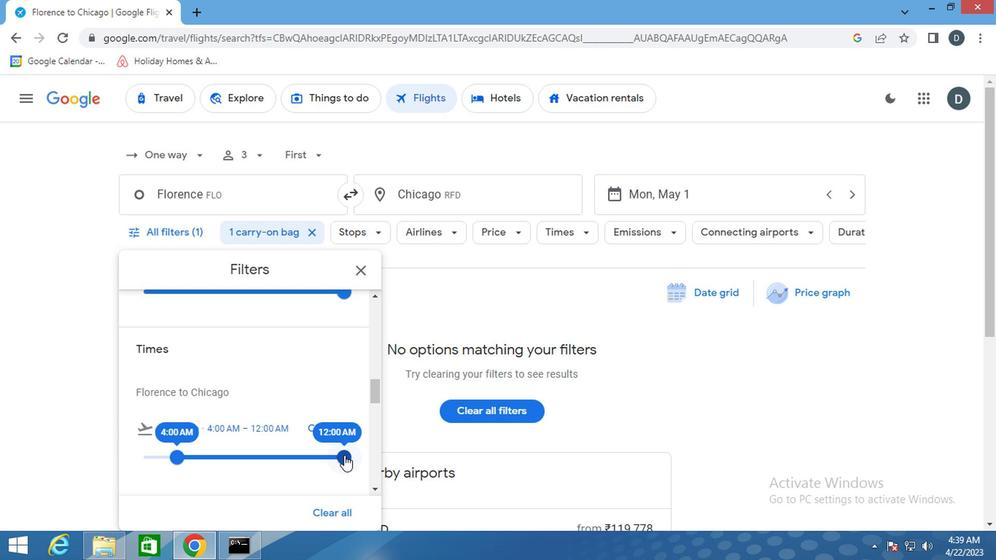 
Action: Mouse moved to (276, 402)
Screenshot: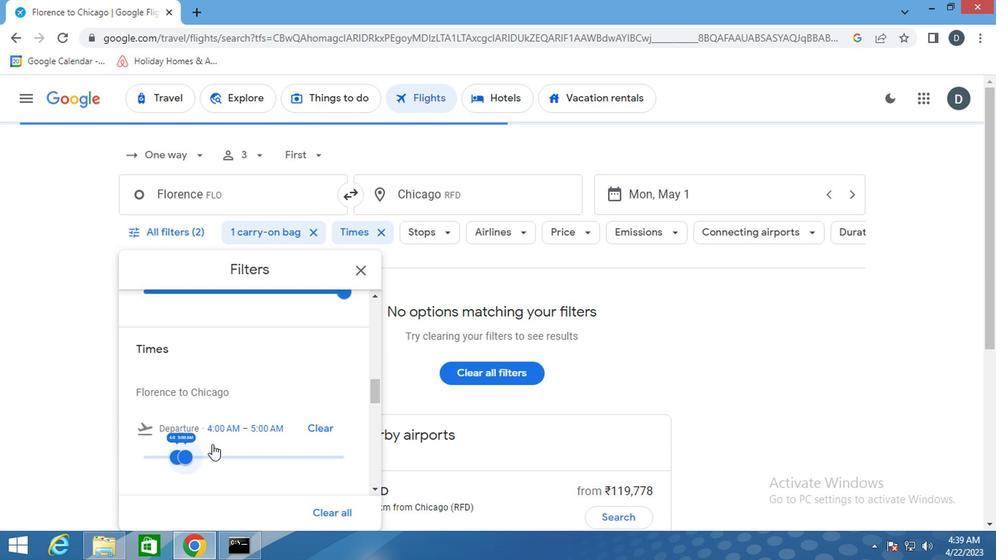 
Action: Mouse scrolled (276, 402) with delta (0, 0)
Screenshot: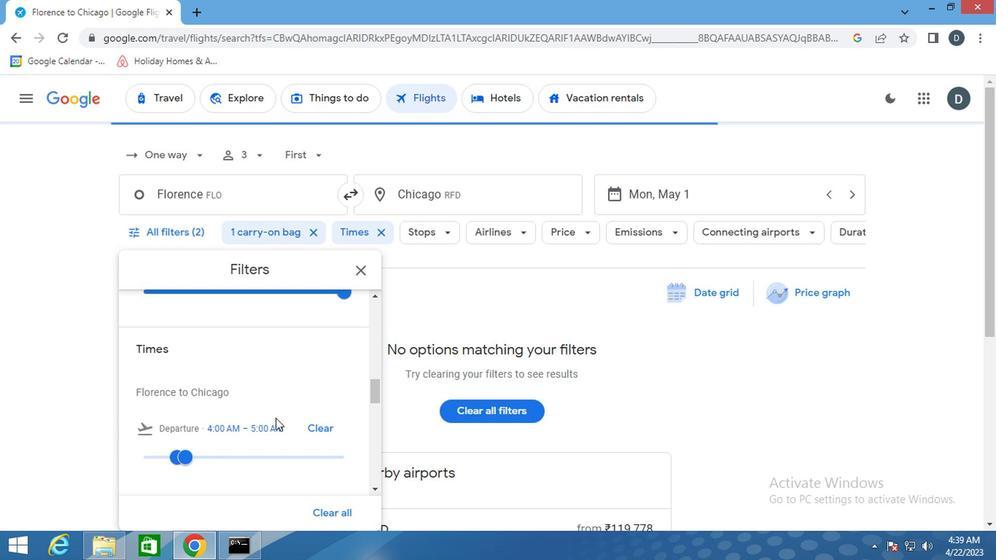
Action: Mouse scrolled (276, 402) with delta (0, 0)
Screenshot: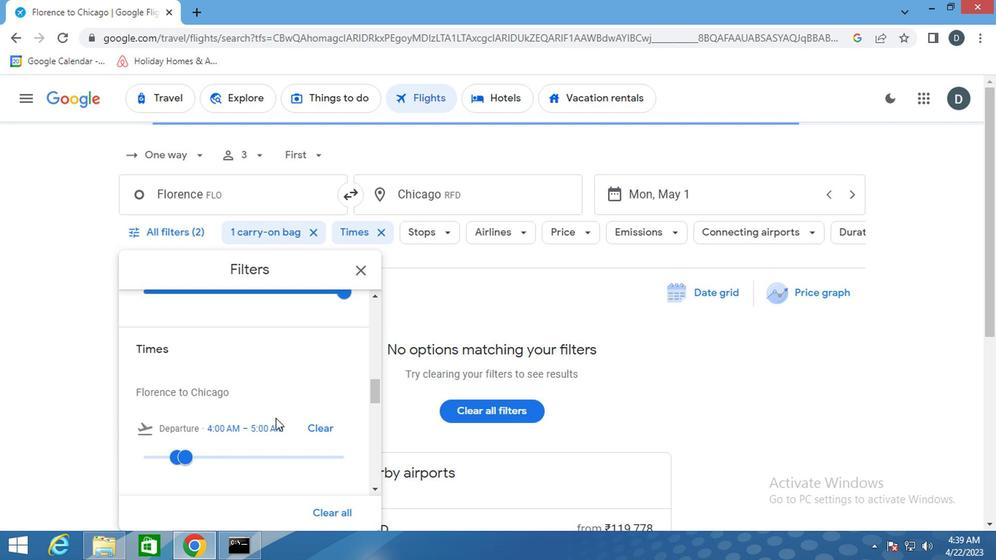 
Action: Mouse scrolled (276, 402) with delta (0, 0)
Screenshot: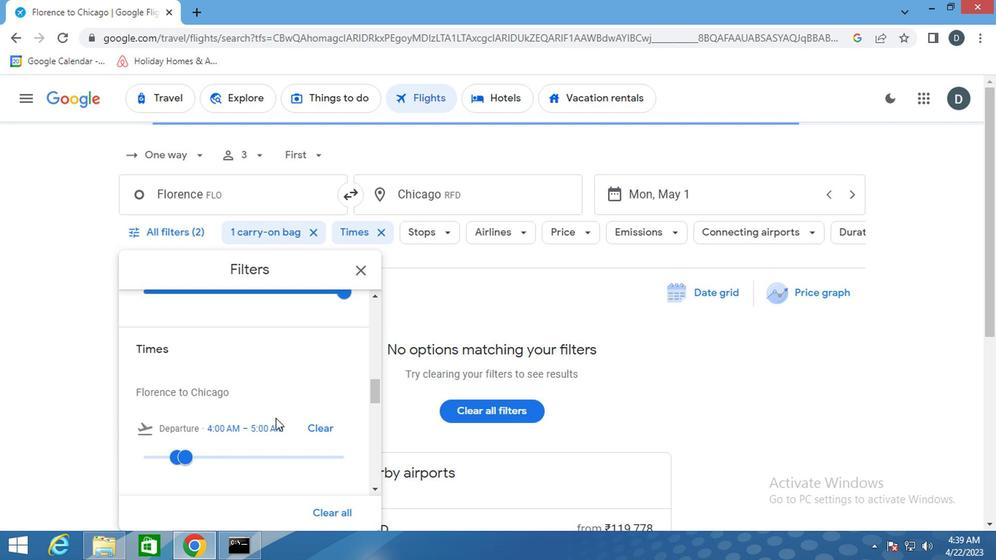 
Action: Mouse scrolled (276, 402) with delta (0, 0)
Screenshot: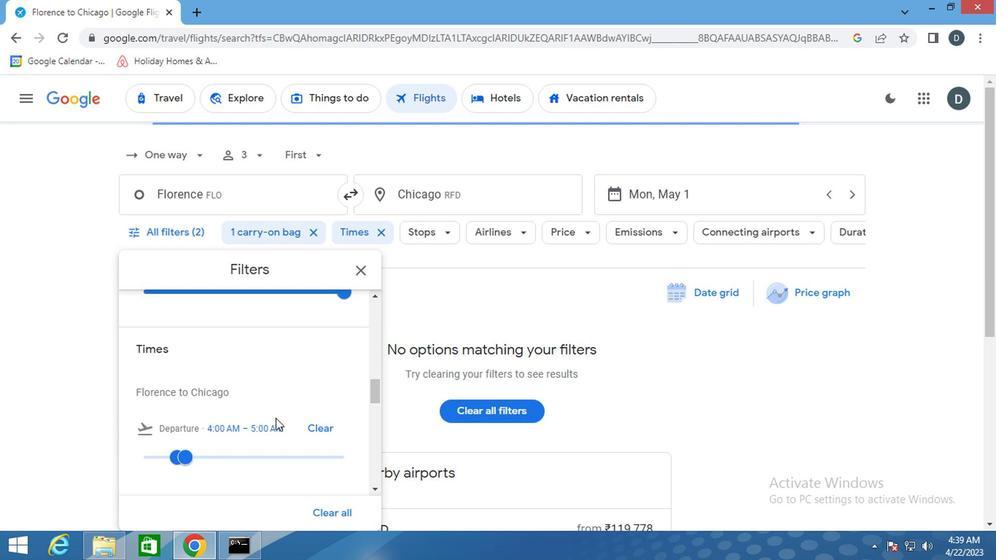 
Action: Mouse scrolled (276, 402) with delta (0, 0)
Screenshot: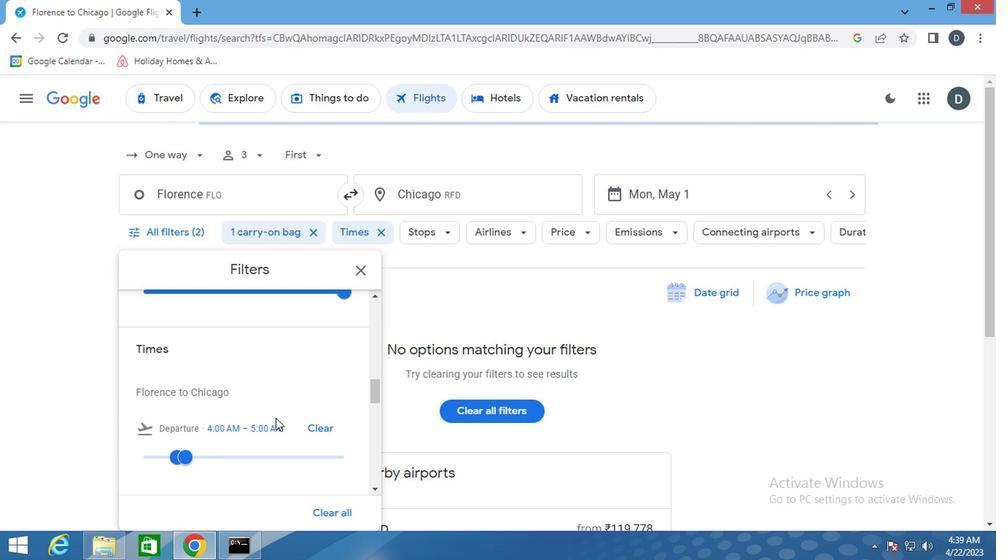 
Action: Mouse scrolled (276, 402) with delta (0, 0)
Screenshot: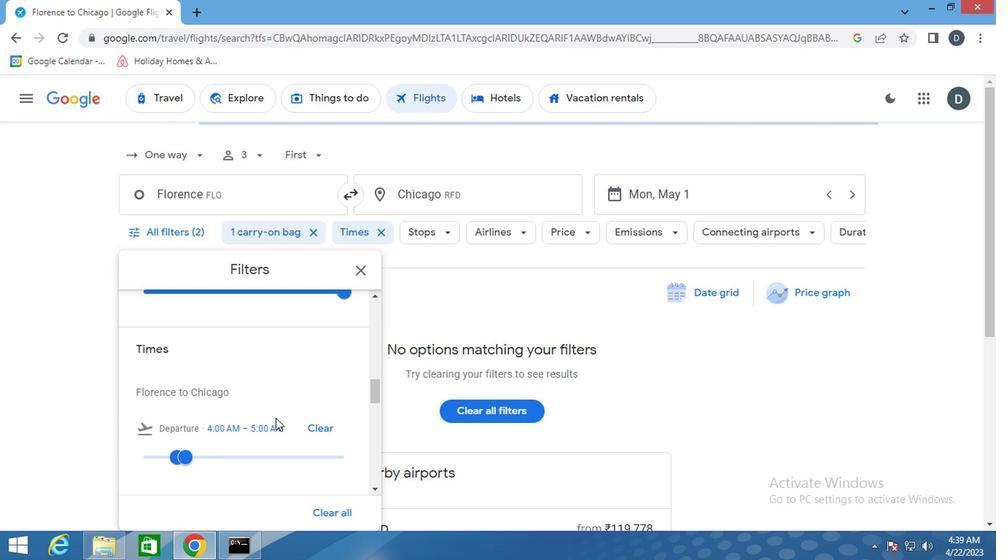 
Action: Mouse scrolled (276, 402) with delta (0, 0)
Screenshot: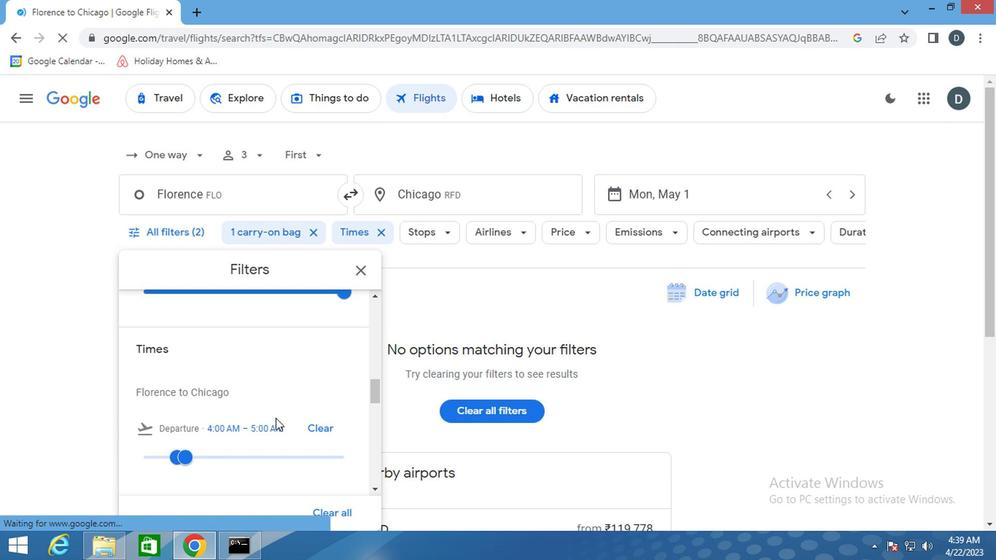 
Action: Mouse scrolled (276, 402) with delta (0, 0)
Screenshot: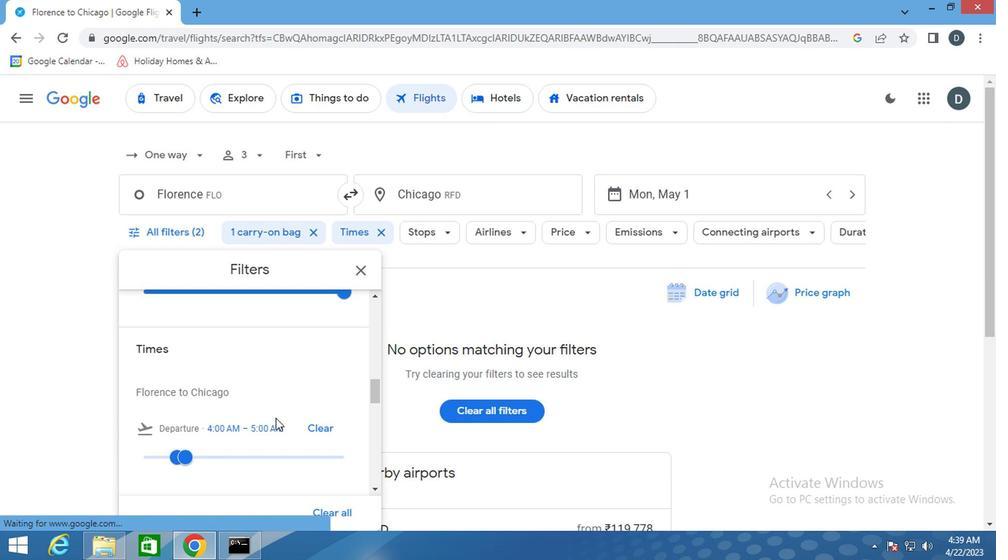 
Action: Mouse scrolled (276, 402) with delta (0, 0)
Screenshot: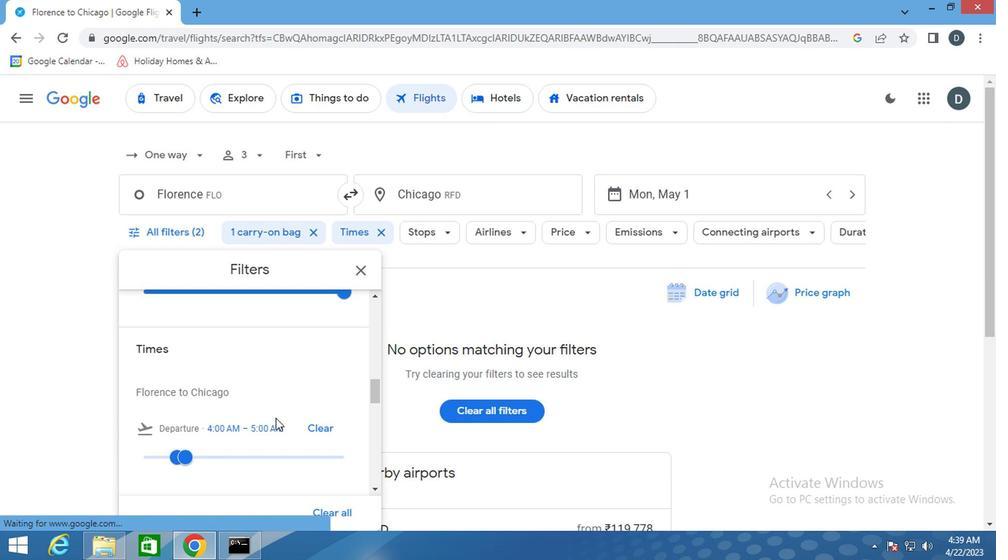 
Action: Mouse scrolled (276, 402) with delta (0, 0)
Screenshot: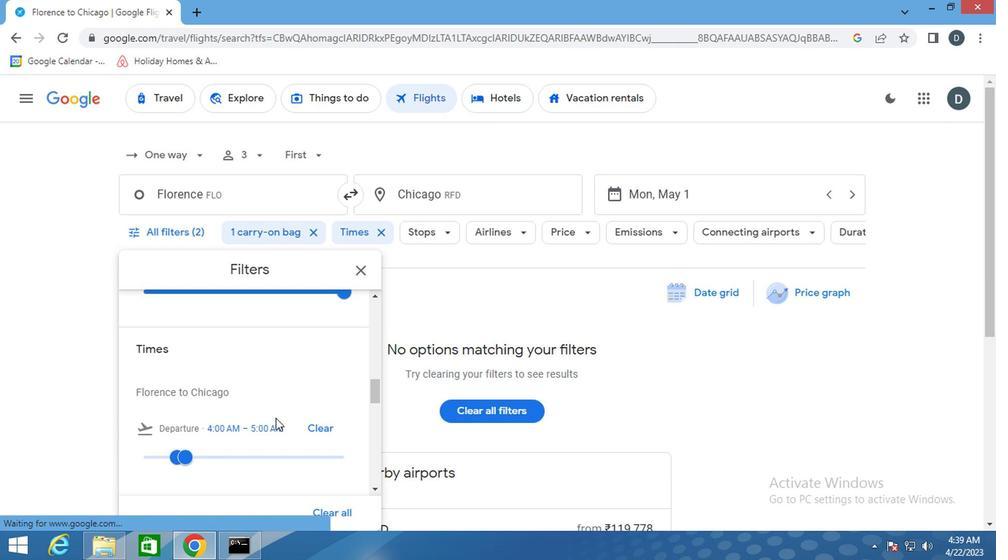 
Action: Mouse scrolled (276, 402) with delta (0, 0)
Screenshot: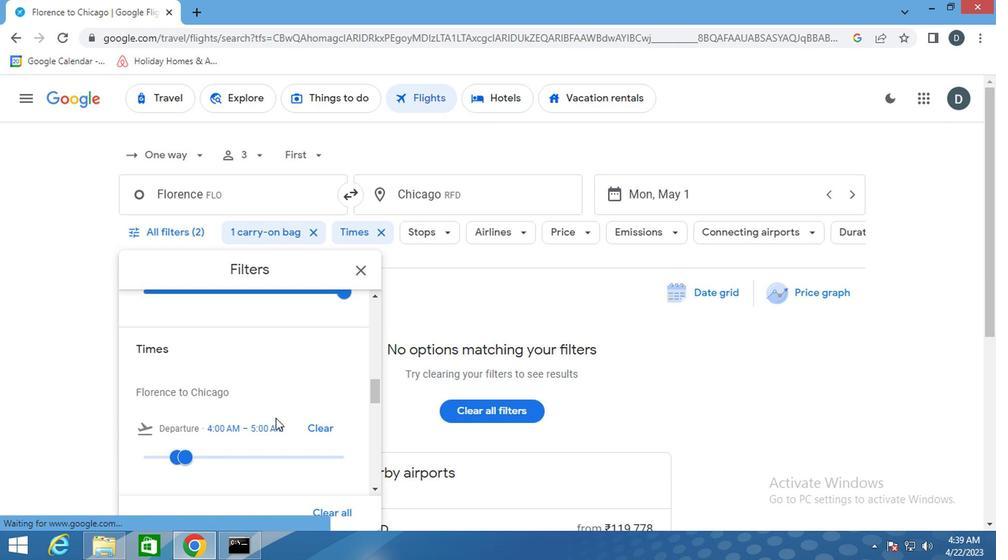 
Action: Mouse scrolled (276, 402) with delta (0, 0)
Screenshot: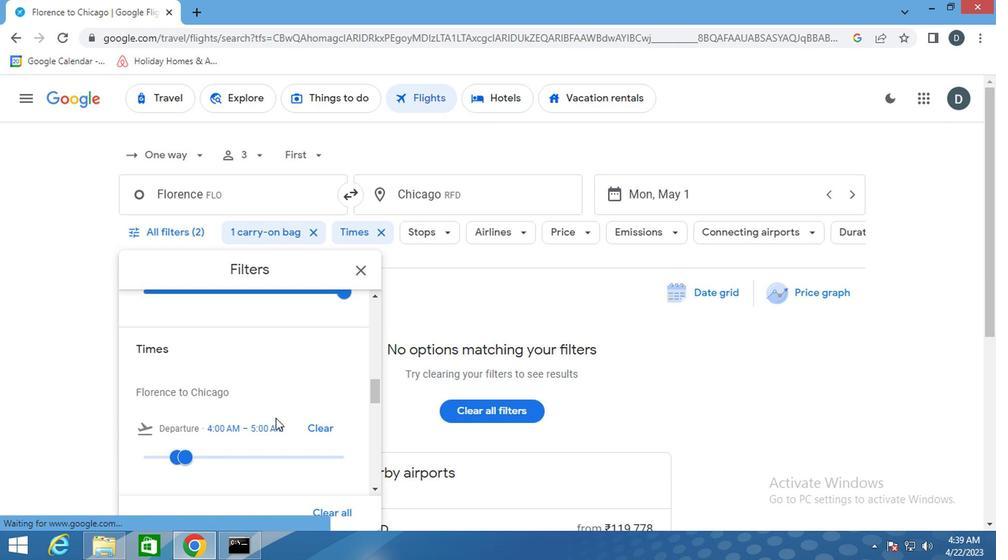 
Action: Mouse scrolled (276, 402) with delta (0, 0)
Screenshot: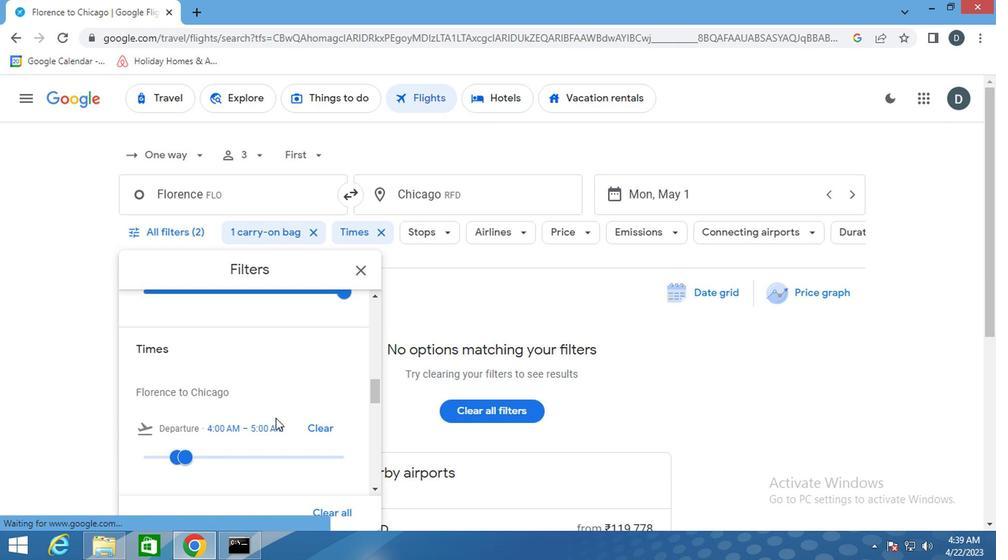 
Action: Mouse scrolled (276, 402) with delta (0, 0)
Screenshot: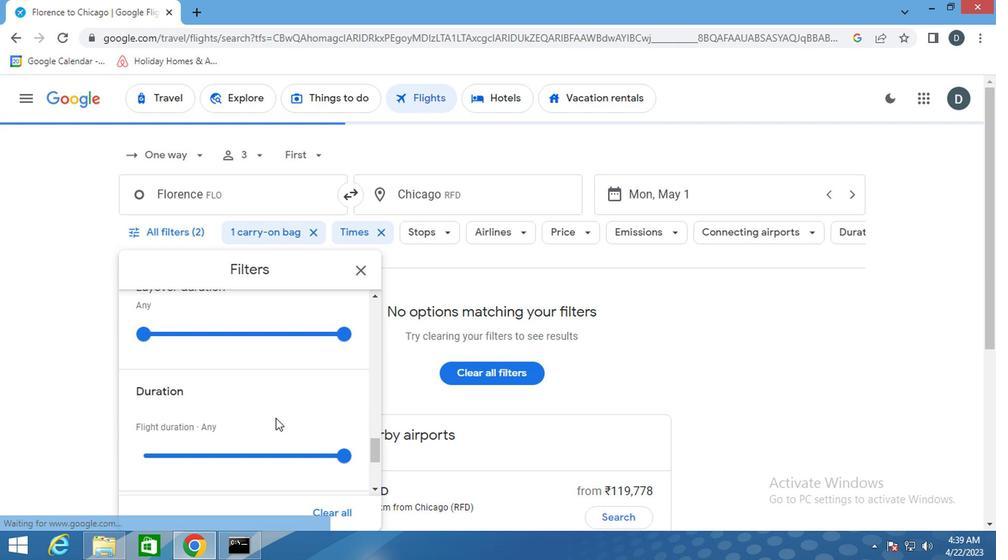 
Action: Mouse scrolled (276, 402) with delta (0, 0)
Screenshot: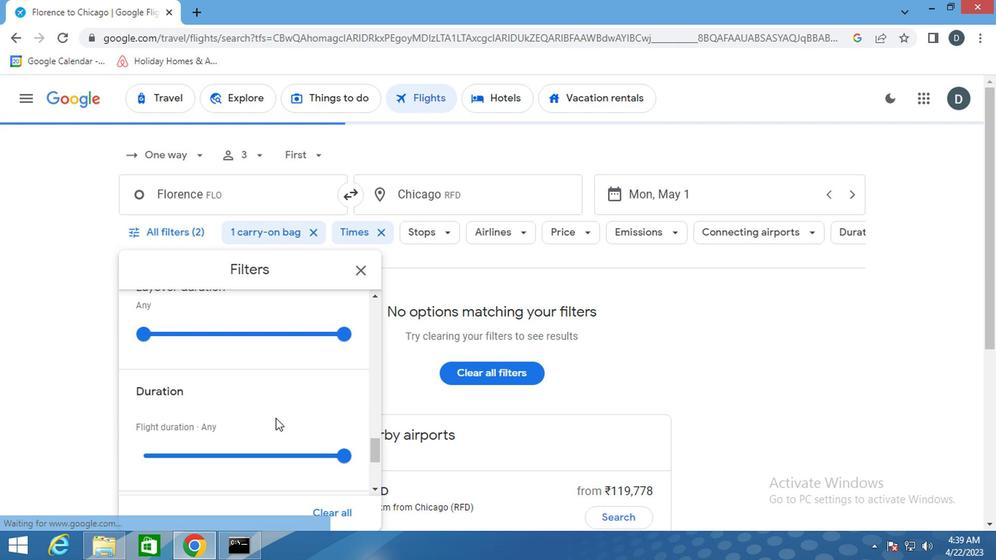 
Action: Mouse scrolled (276, 402) with delta (0, 0)
Screenshot: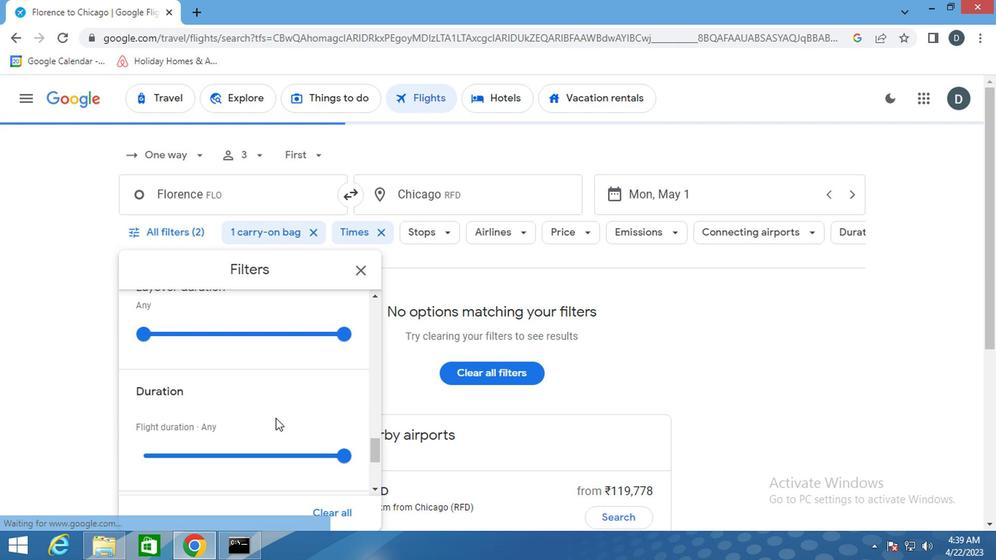 
Action: Mouse scrolled (276, 402) with delta (0, 0)
Screenshot: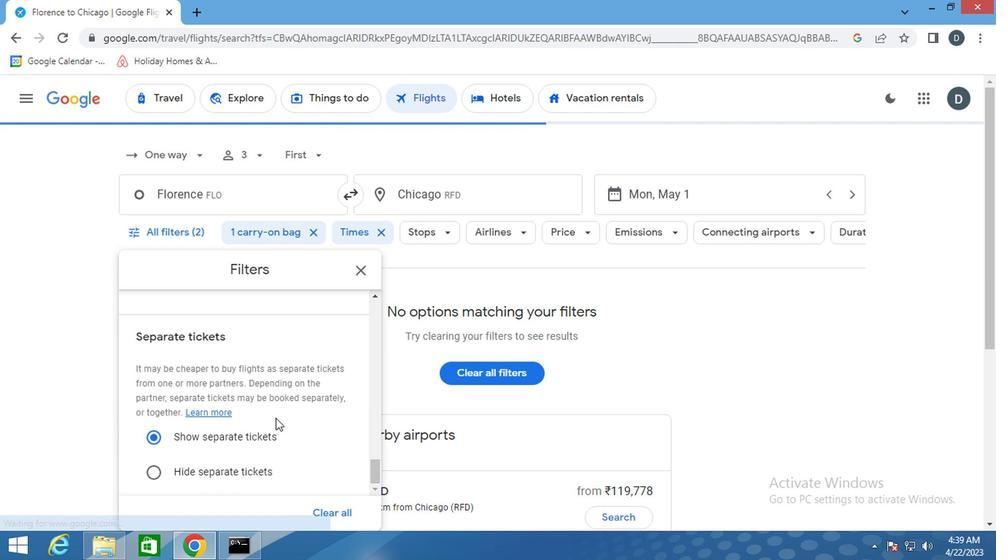 
Action: Mouse scrolled (276, 402) with delta (0, 0)
Screenshot: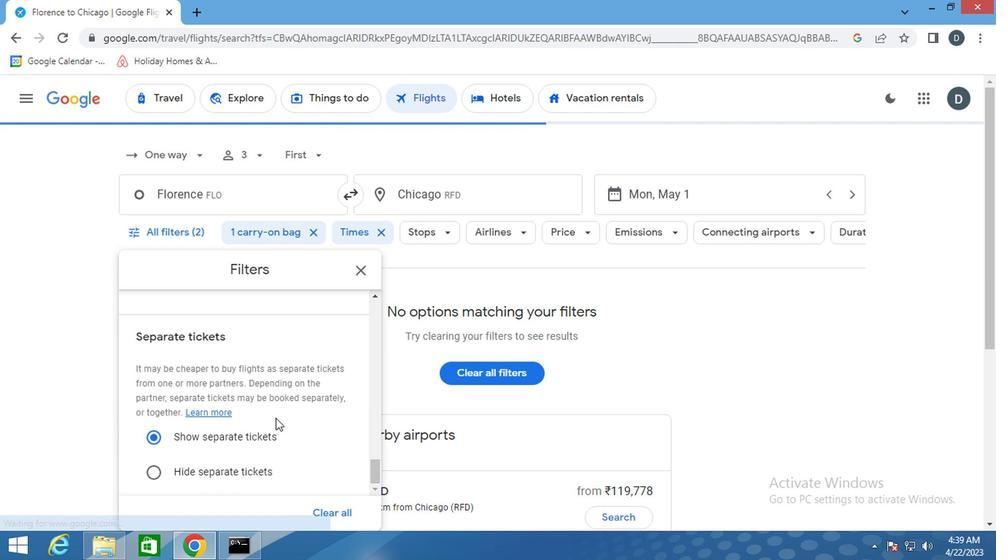 
Action: Mouse scrolled (276, 402) with delta (0, 0)
Screenshot: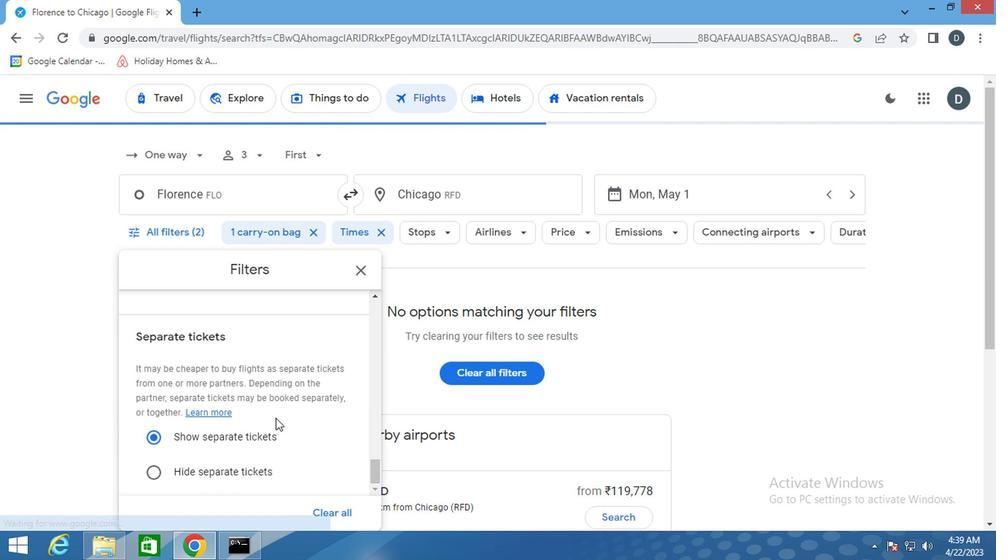 
Action: Mouse scrolled (276, 402) with delta (0, 0)
Screenshot: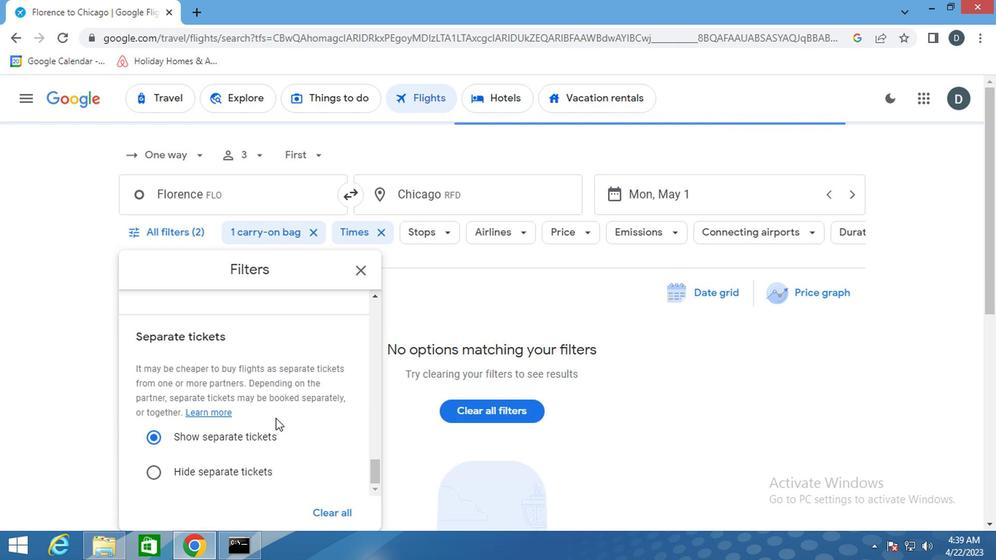 
Action: Mouse scrolled (276, 402) with delta (0, 0)
Screenshot: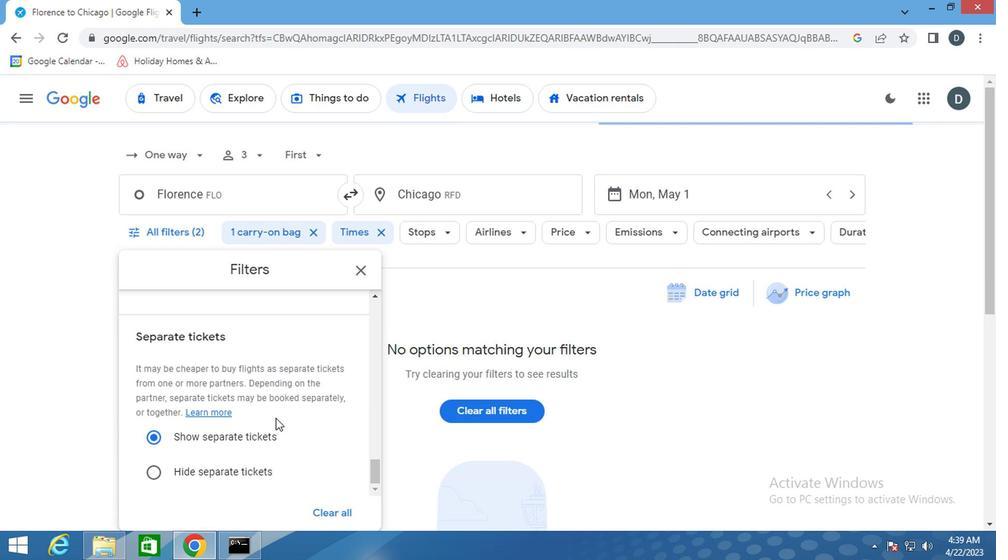 
Action: Mouse scrolled (276, 402) with delta (0, 0)
Screenshot: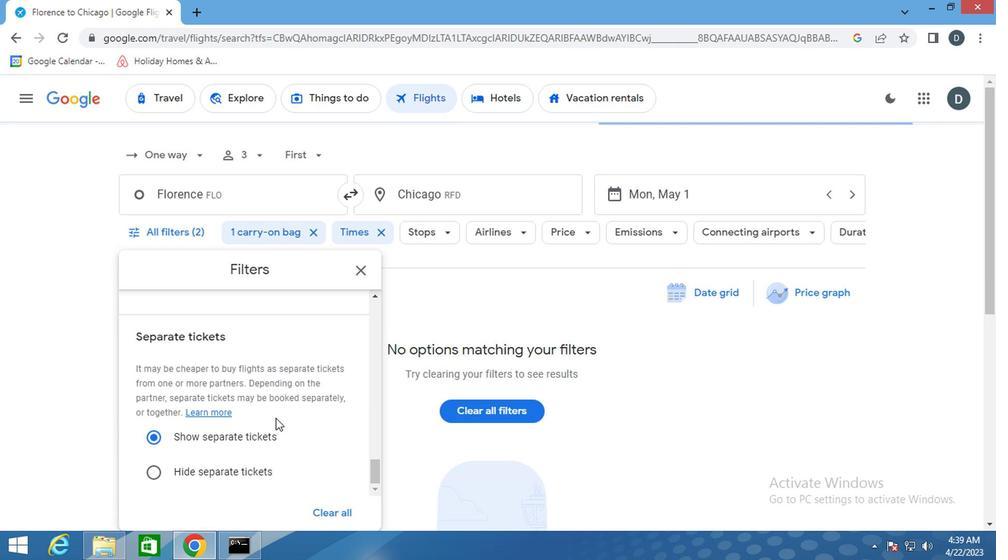 
Action: Mouse scrolled (276, 402) with delta (0, 0)
Screenshot: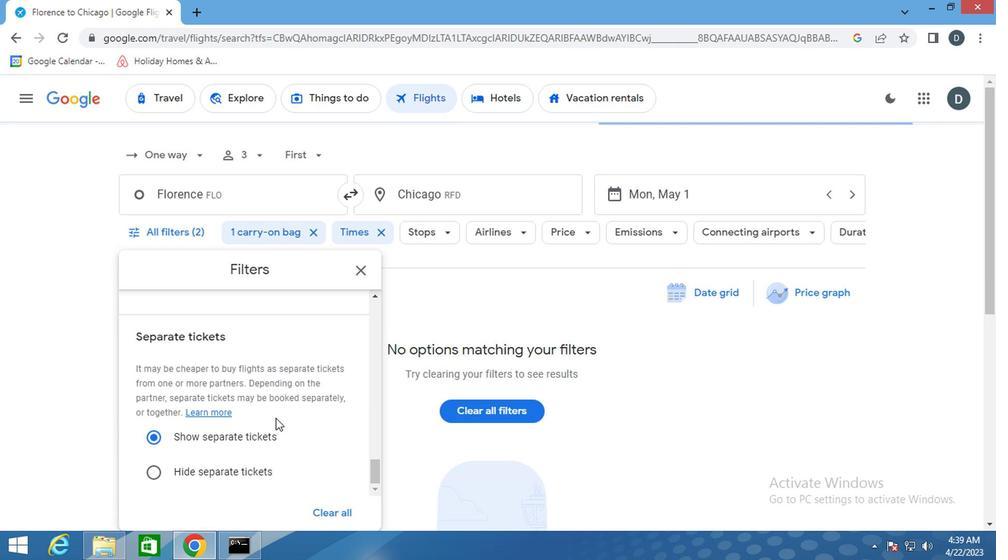 
Action: Mouse scrolled (276, 402) with delta (0, 0)
Screenshot: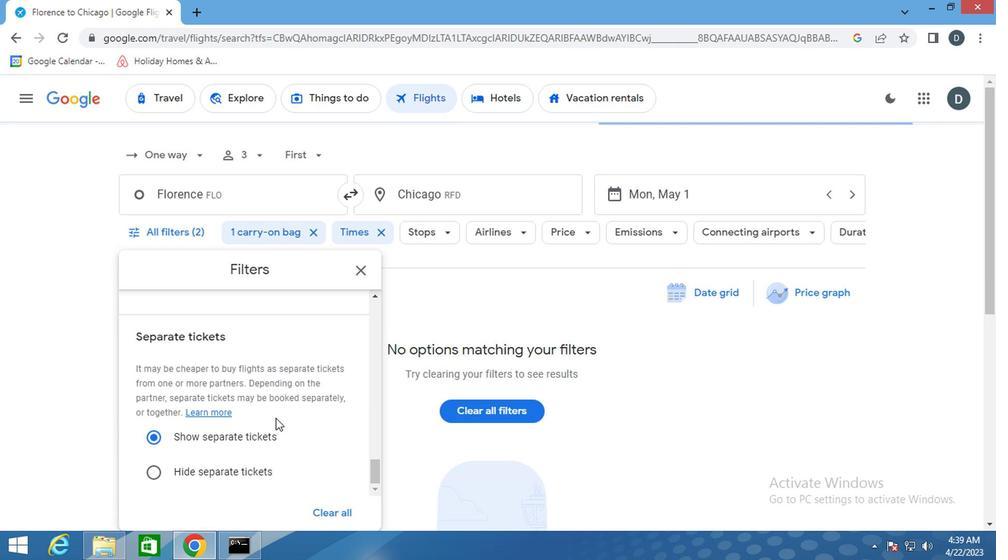 
Action: Mouse moved to (278, 401)
Screenshot: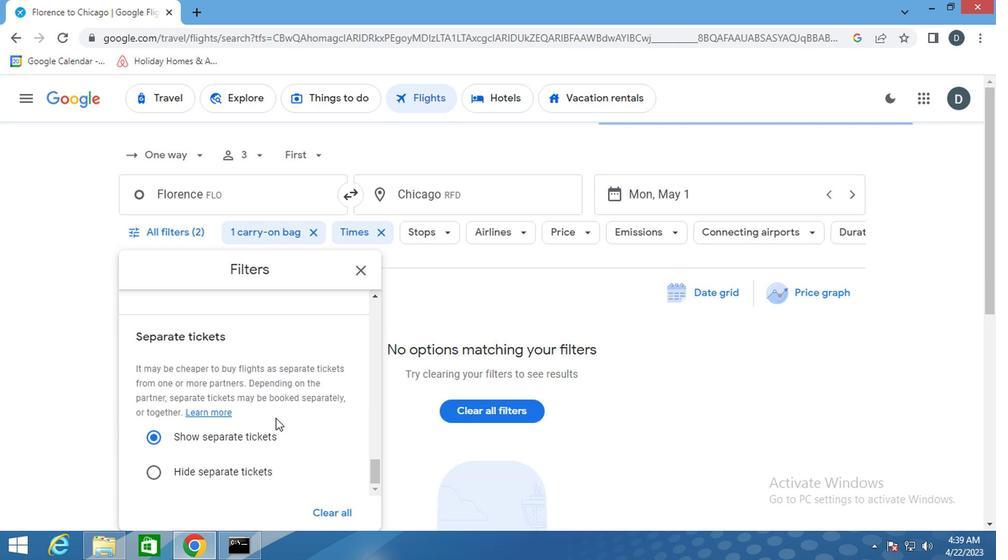 
Action: Mouse scrolled (278, 400) with delta (0, 0)
Screenshot: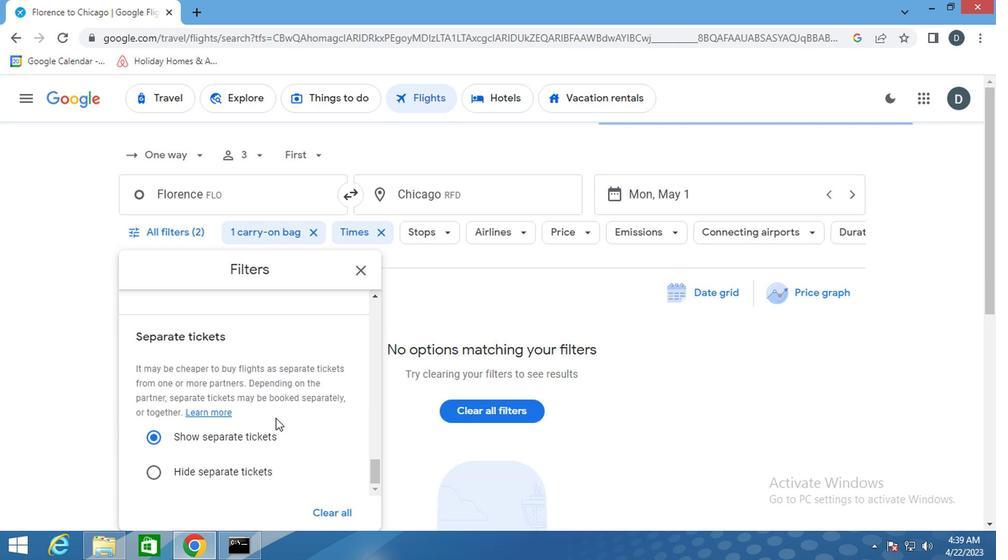 
Action: Mouse moved to (346, 277)
Screenshot: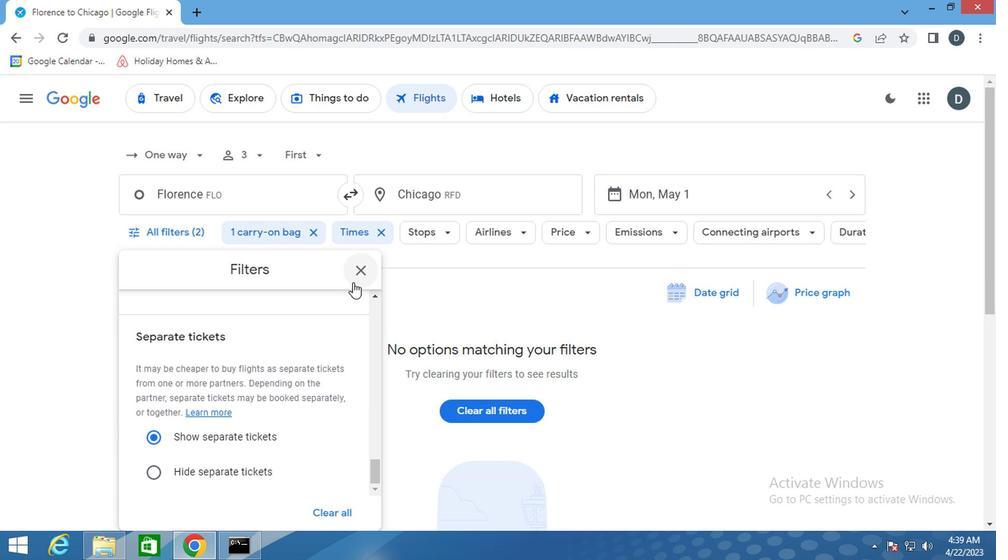 
Action: Mouse pressed left at (346, 277)
Screenshot: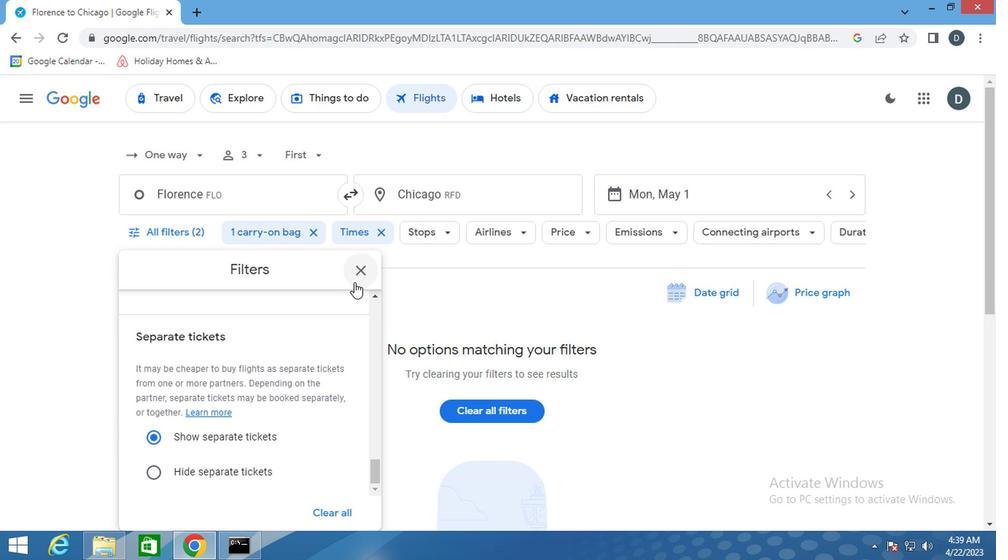 
